 Task: Search one way flight ticket for 1 adult, 5 children, 2 infants in seat and 1 infant on lap in first from Hagerstown: Hagerstown Regional Airport (richard A. Henson Field) to Rock Springs: Southwest Wyoming Regional Airport (rock Springs Sweetwater County Airport) on 8-5-2023. Number of bags: 2 carry on bags and 6 checked bags. Price is upto 106000. Outbound departure time preference is 7:30.
Action: Mouse moved to (321, 298)
Screenshot: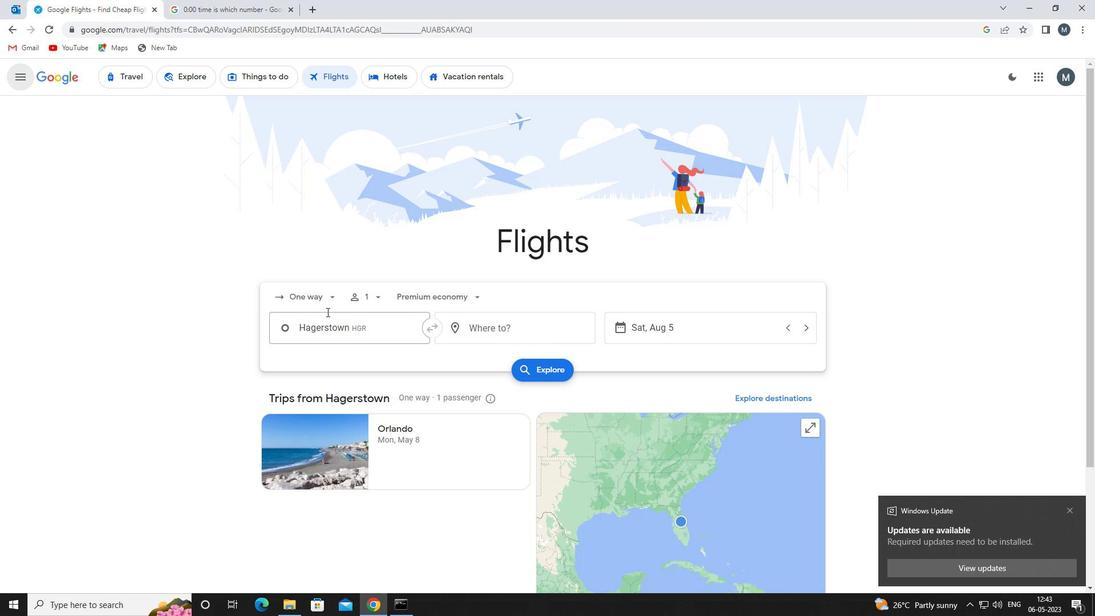 
Action: Mouse pressed left at (321, 298)
Screenshot: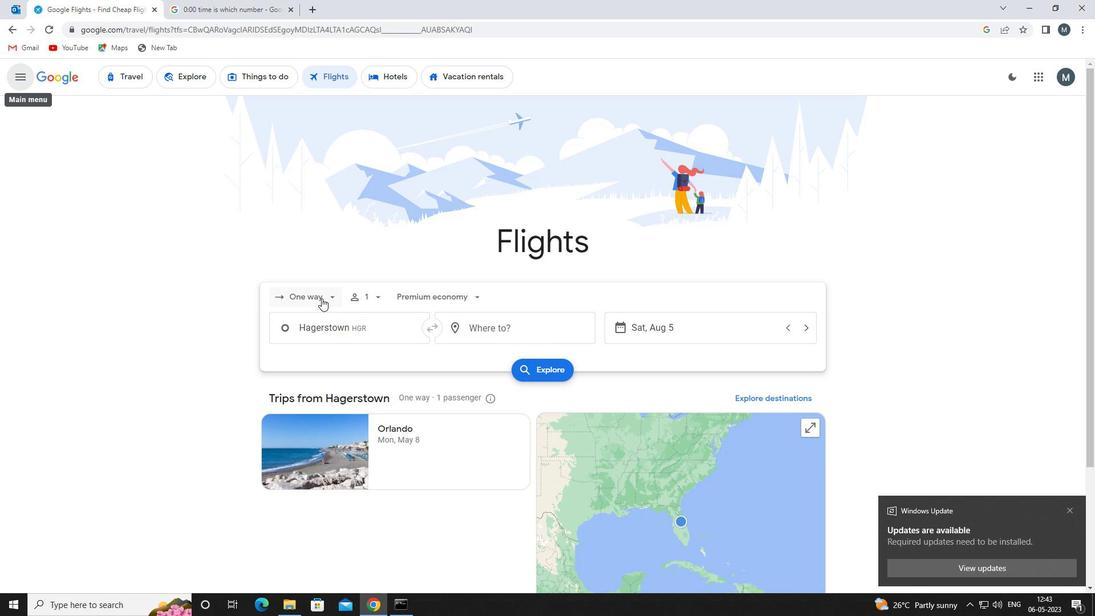 
Action: Mouse moved to (325, 348)
Screenshot: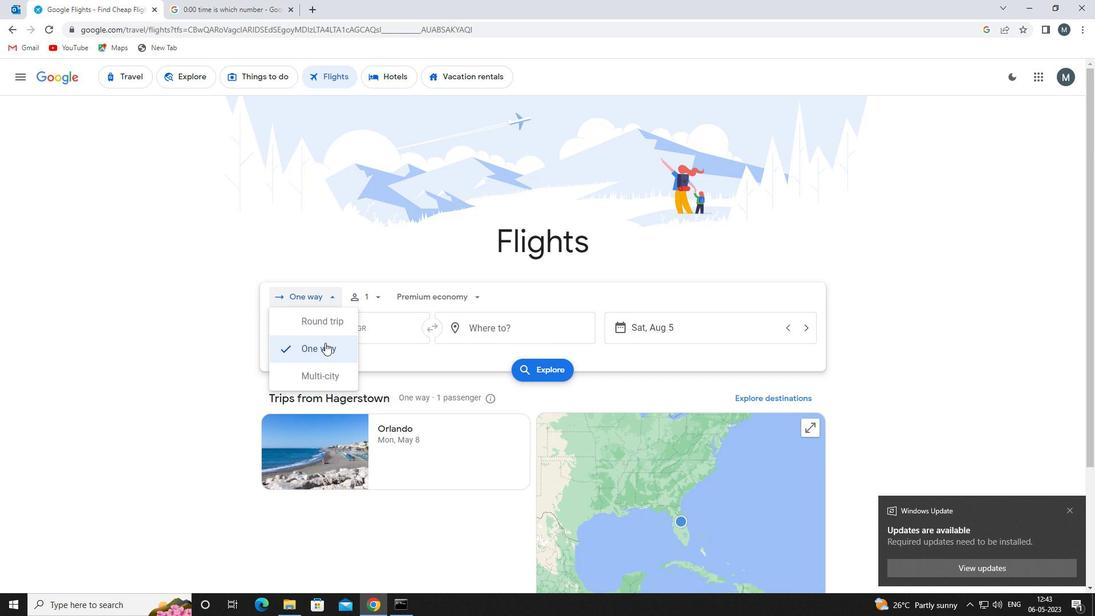 
Action: Mouse pressed left at (325, 348)
Screenshot: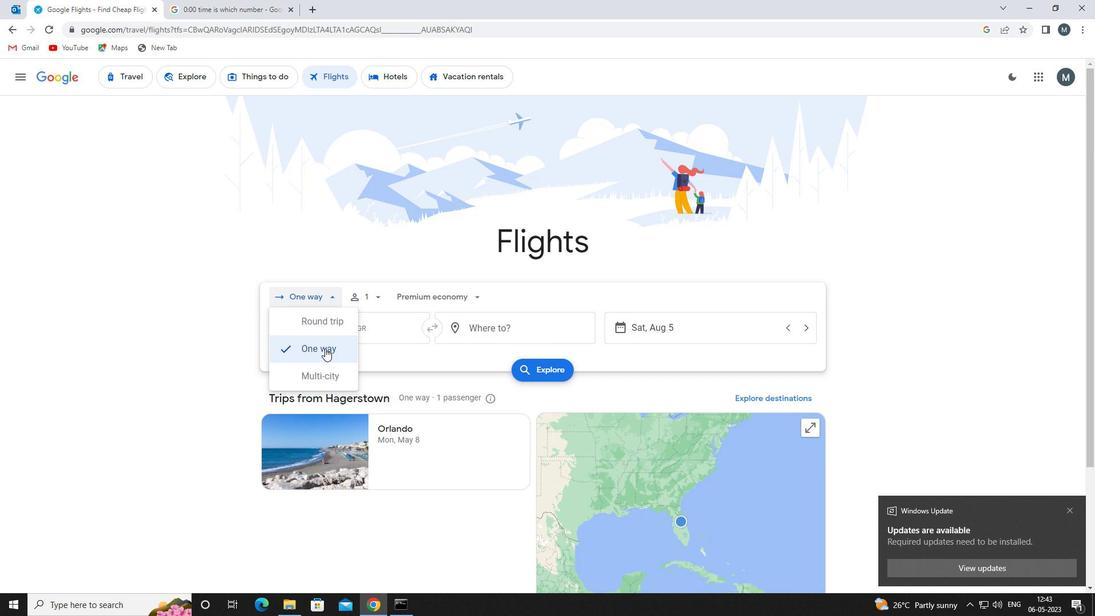 
Action: Mouse moved to (376, 294)
Screenshot: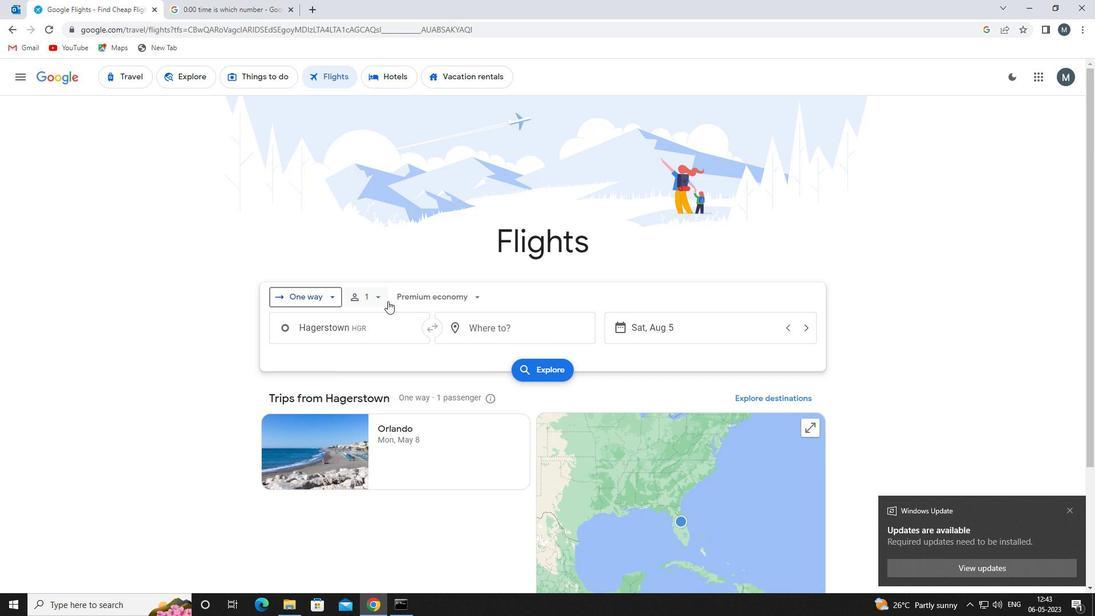 
Action: Mouse pressed left at (376, 294)
Screenshot: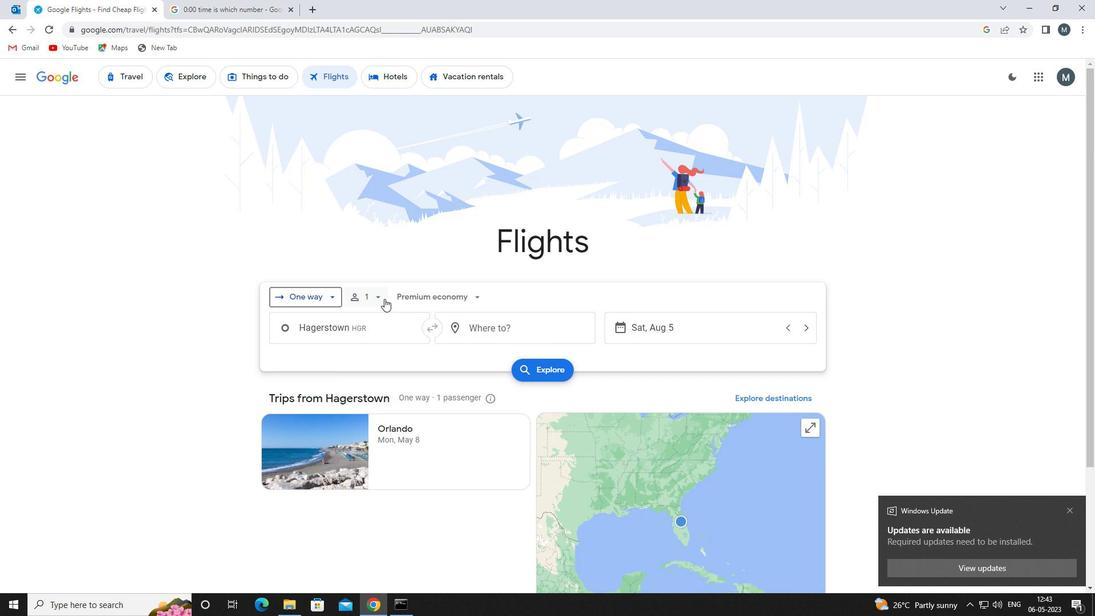 
Action: Mouse moved to (466, 355)
Screenshot: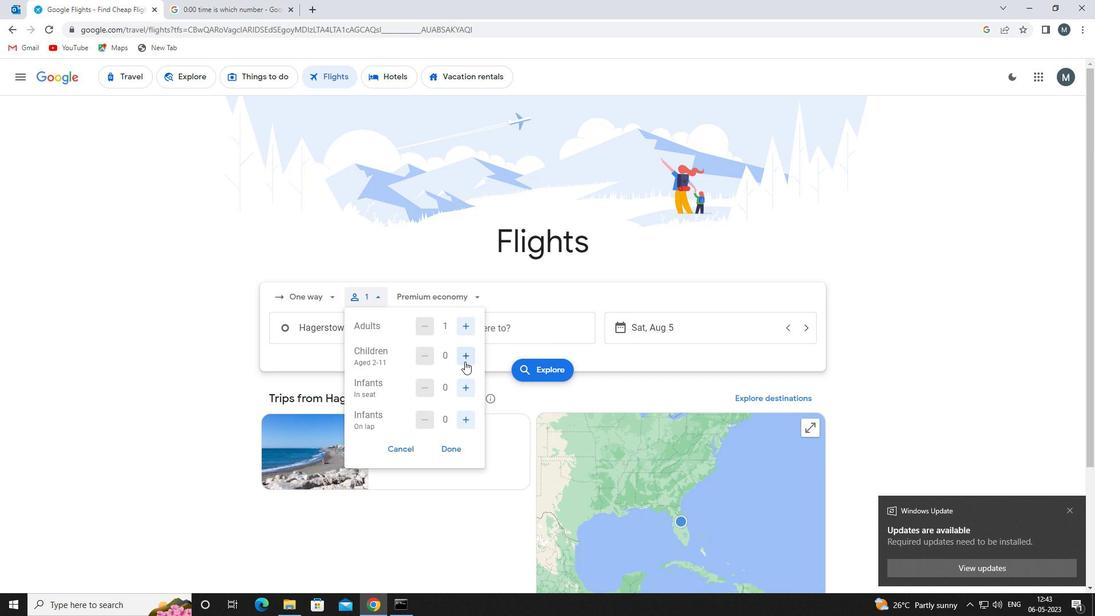 
Action: Mouse pressed left at (466, 355)
Screenshot: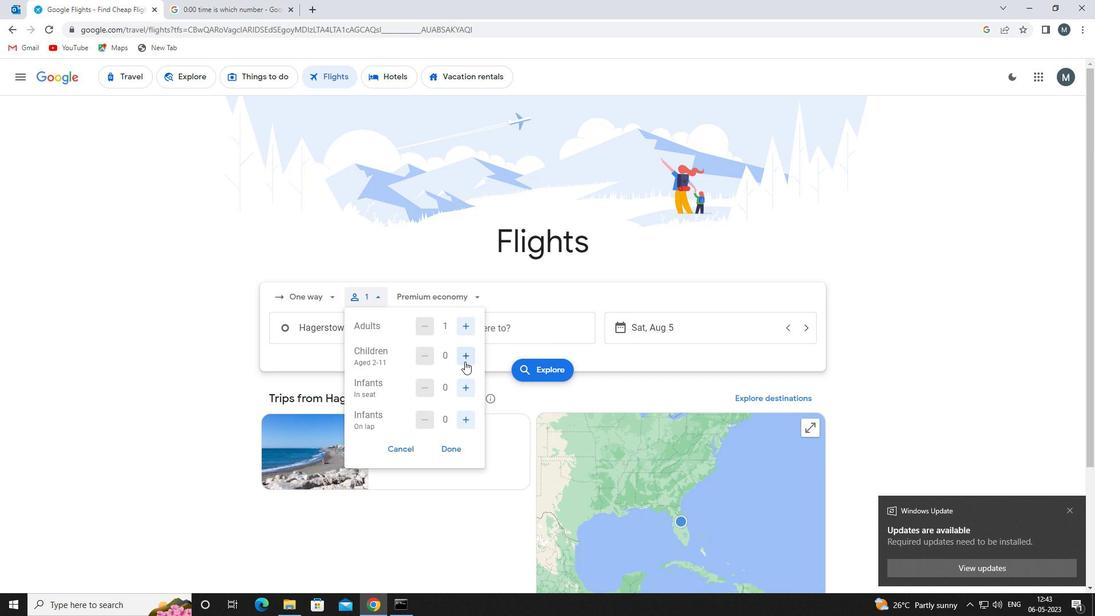 
Action: Mouse moved to (469, 355)
Screenshot: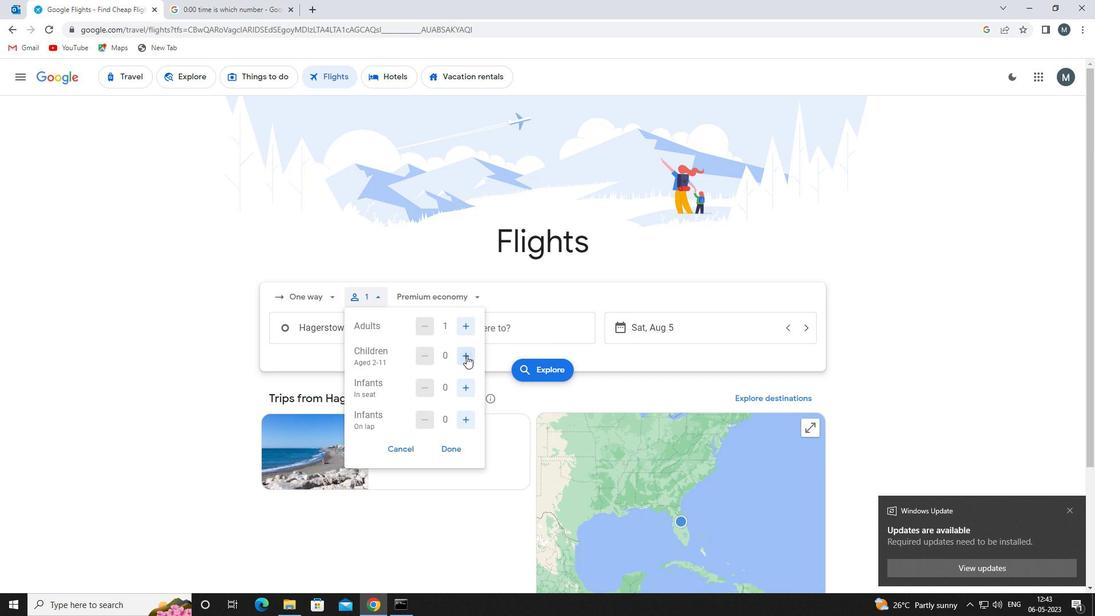 
Action: Mouse pressed left at (469, 355)
Screenshot: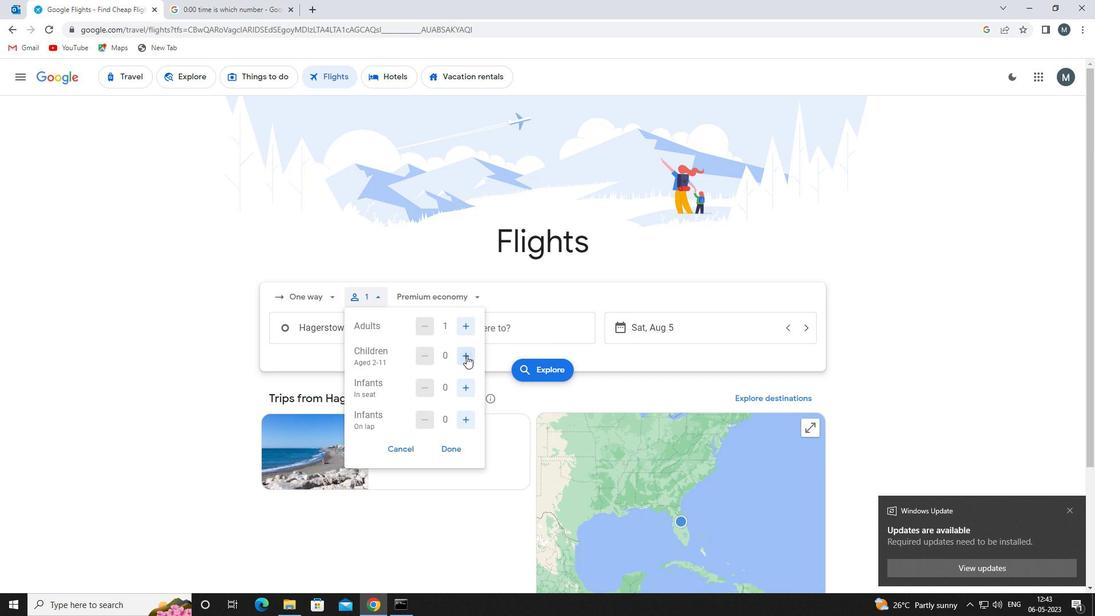
Action: Mouse pressed left at (469, 355)
Screenshot: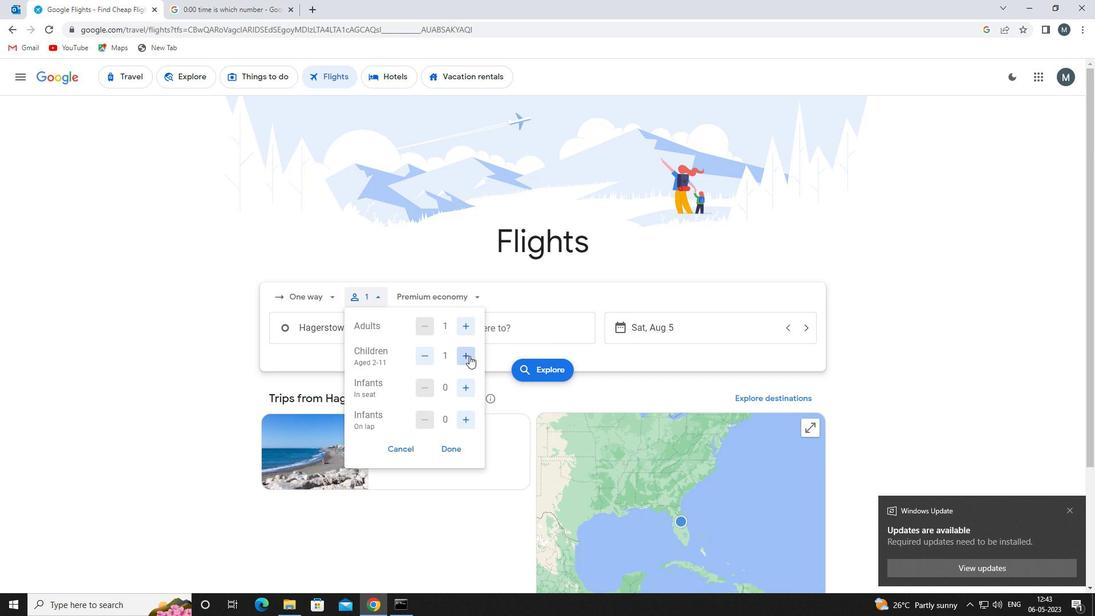 
Action: Mouse pressed left at (469, 355)
Screenshot: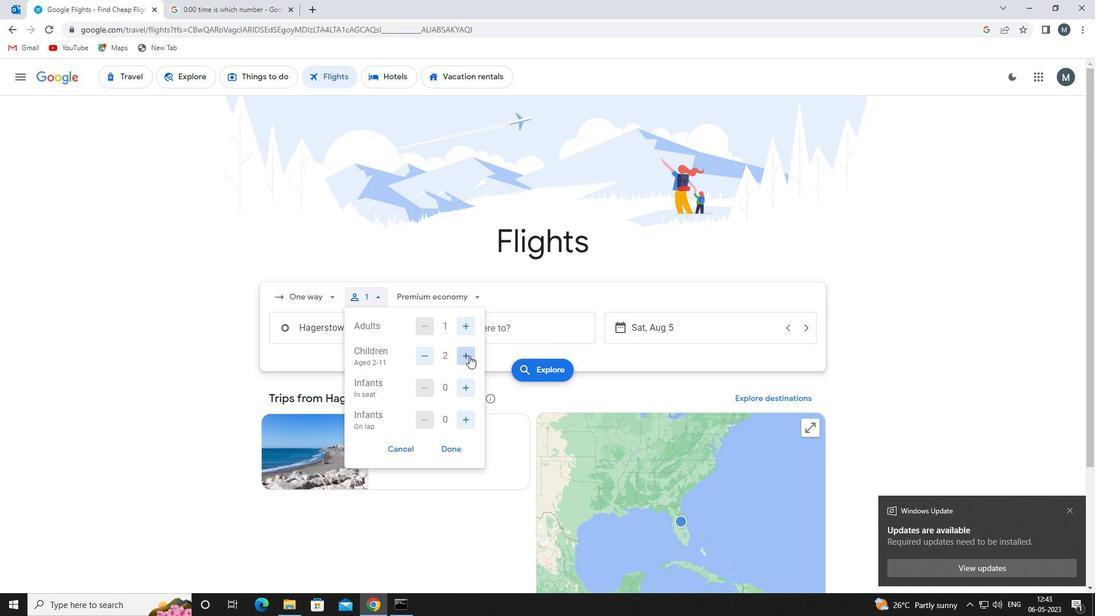 
Action: Mouse pressed left at (469, 355)
Screenshot: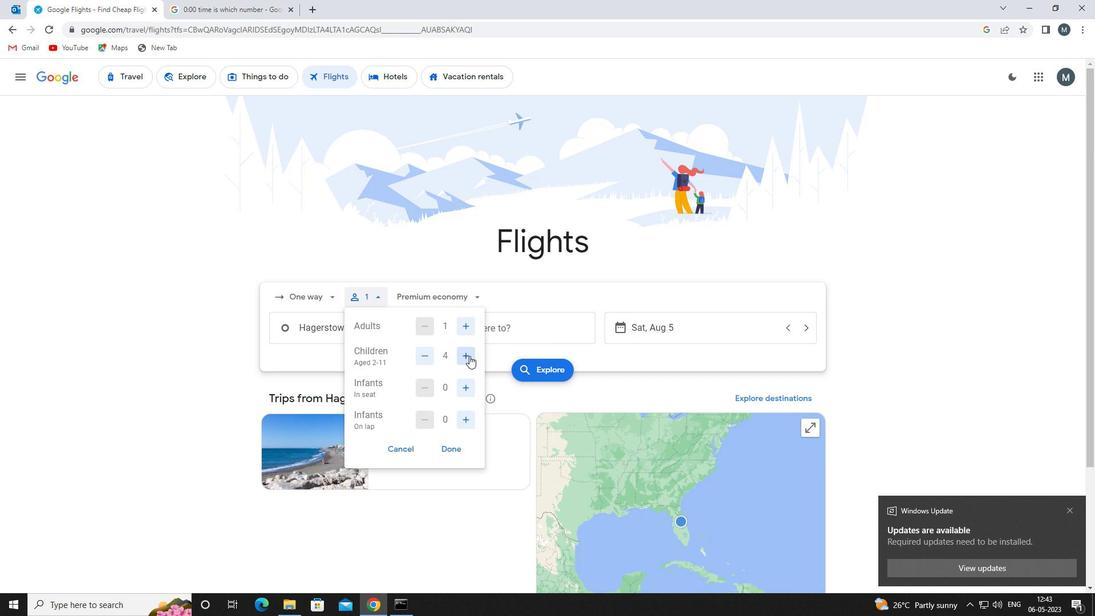 
Action: Mouse moved to (464, 386)
Screenshot: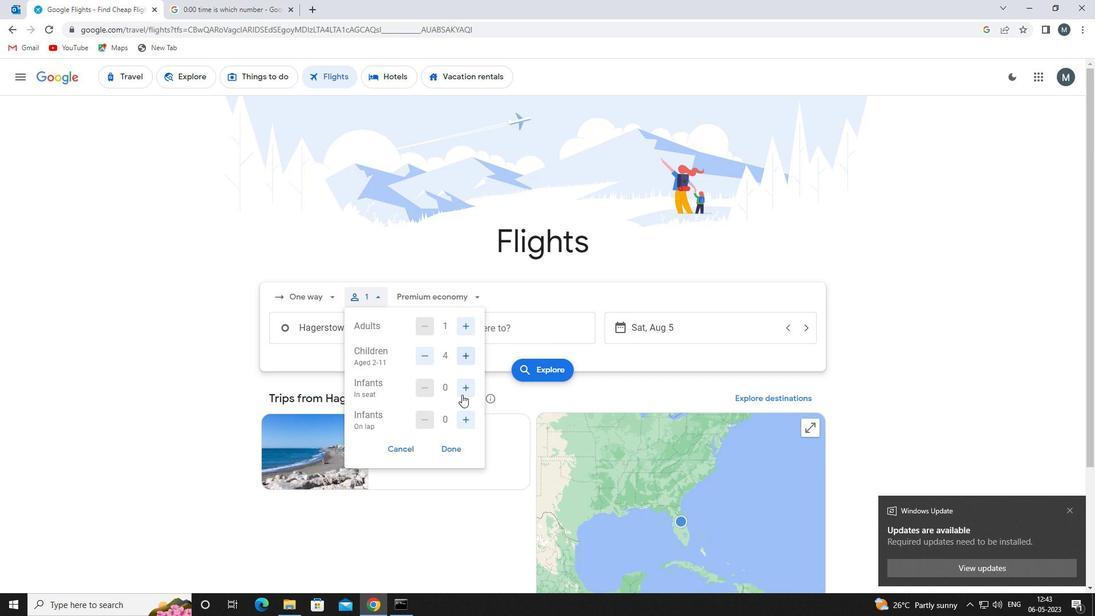 
Action: Mouse pressed left at (464, 386)
Screenshot: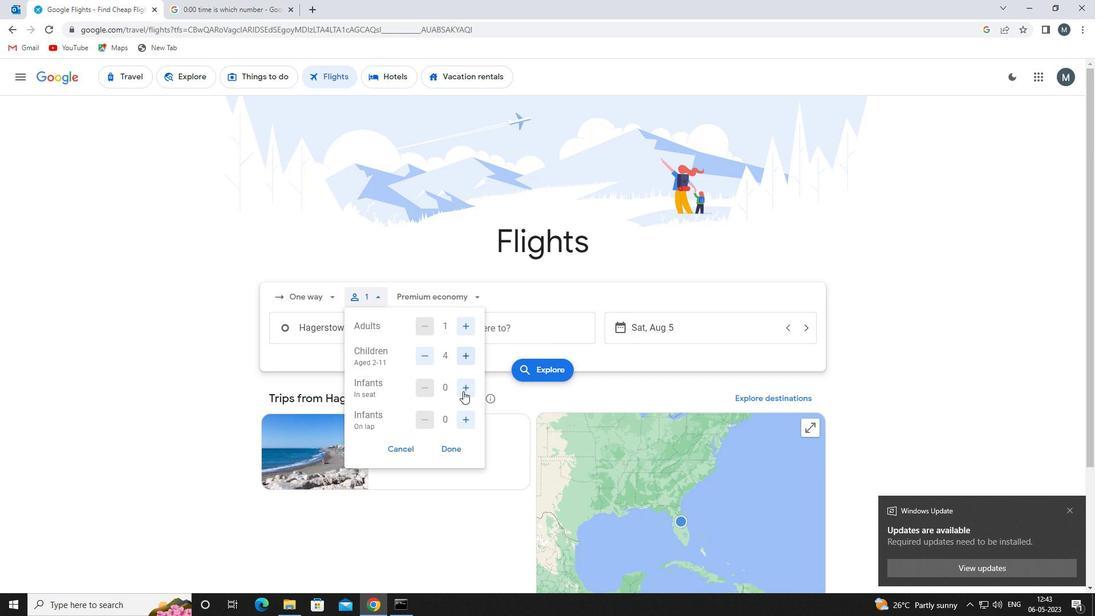 
Action: Mouse moved to (465, 386)
Screenshot: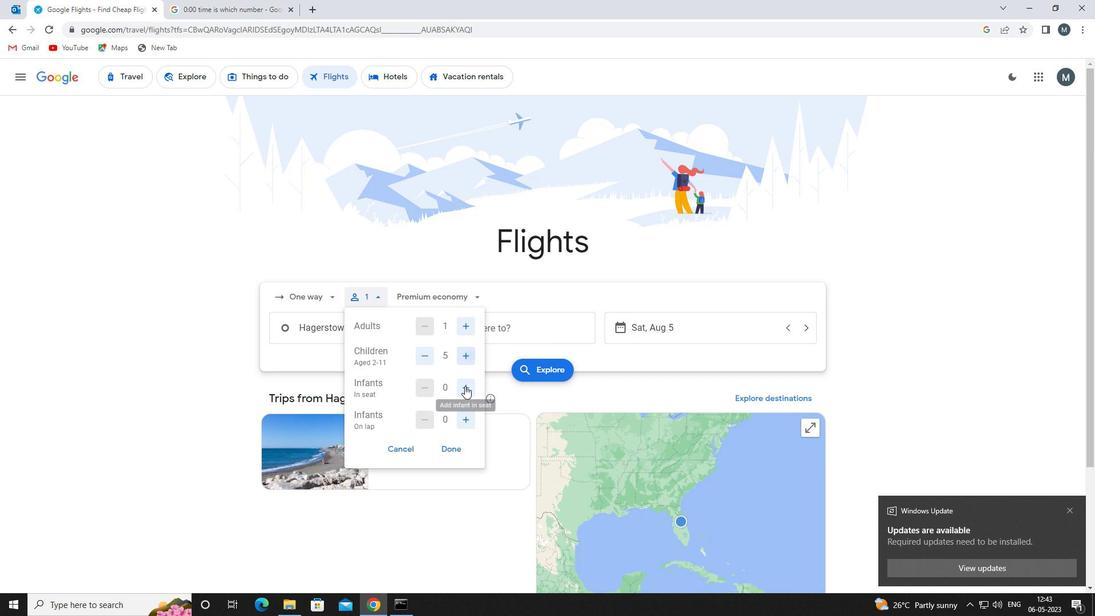 
Action: Mouse pressed left at (465, 386)
Screenshot: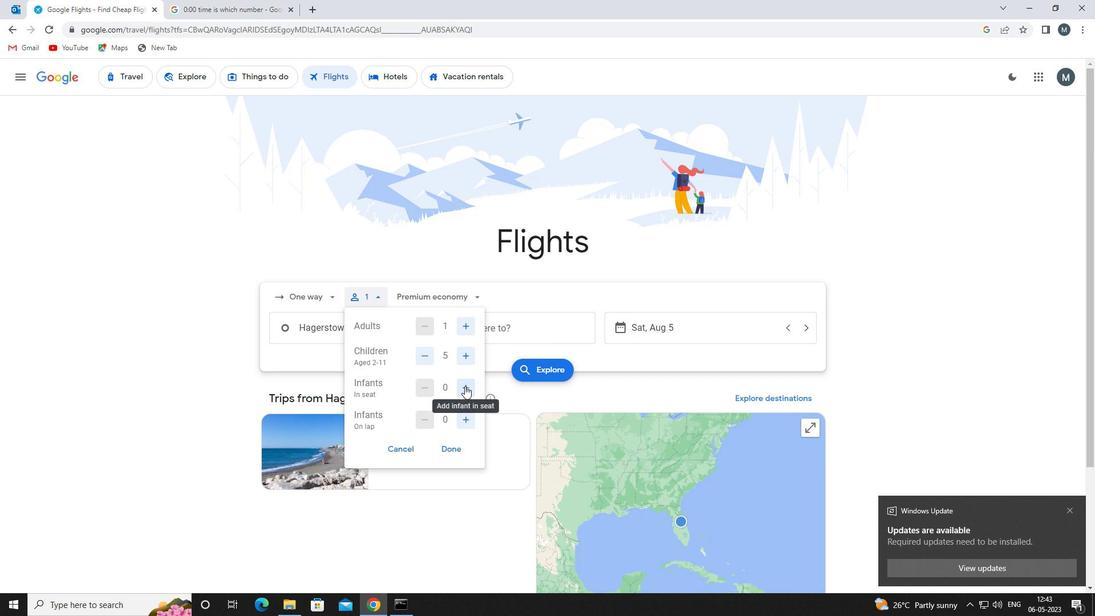 
Action: Mouse moved to (464, 416)
Screenshot: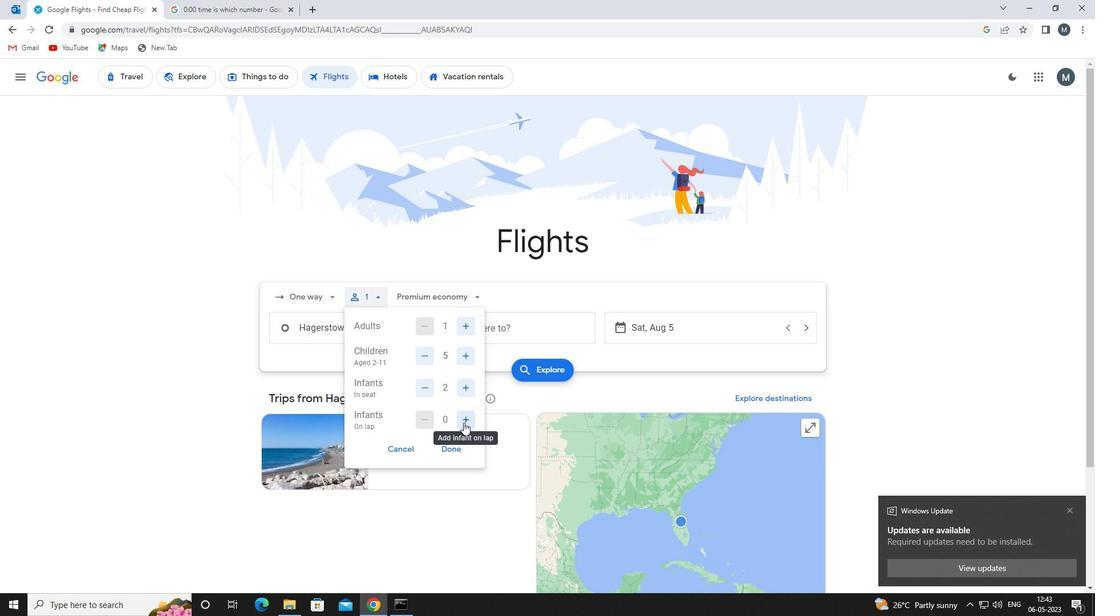
Action: Mouse pressed left at (464, 416)
Screenshot: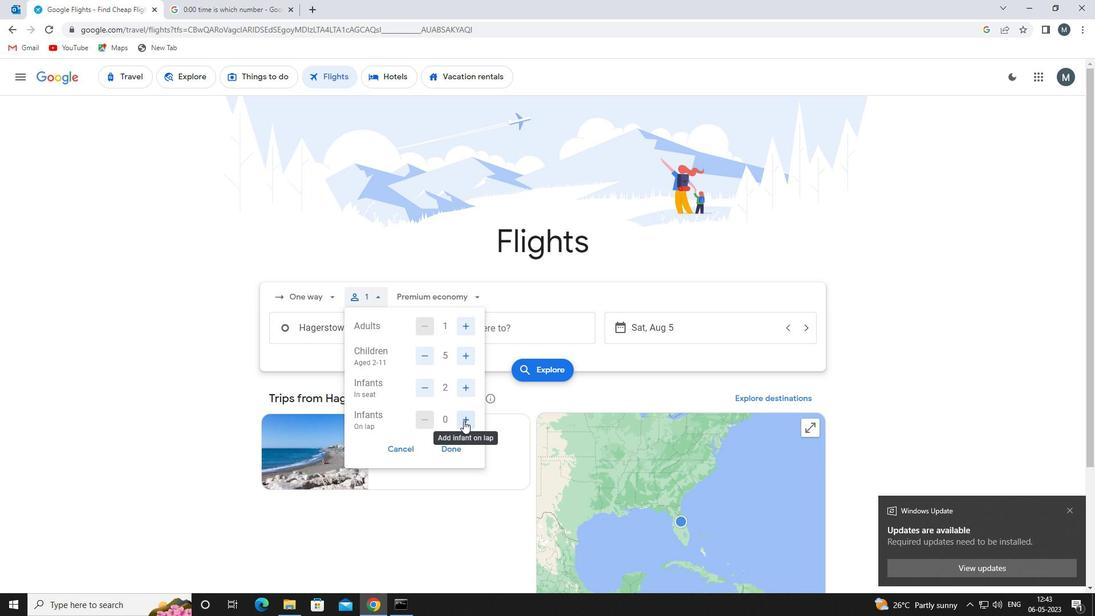 
Action: Mouse moved to (432, 386)
Screenshot: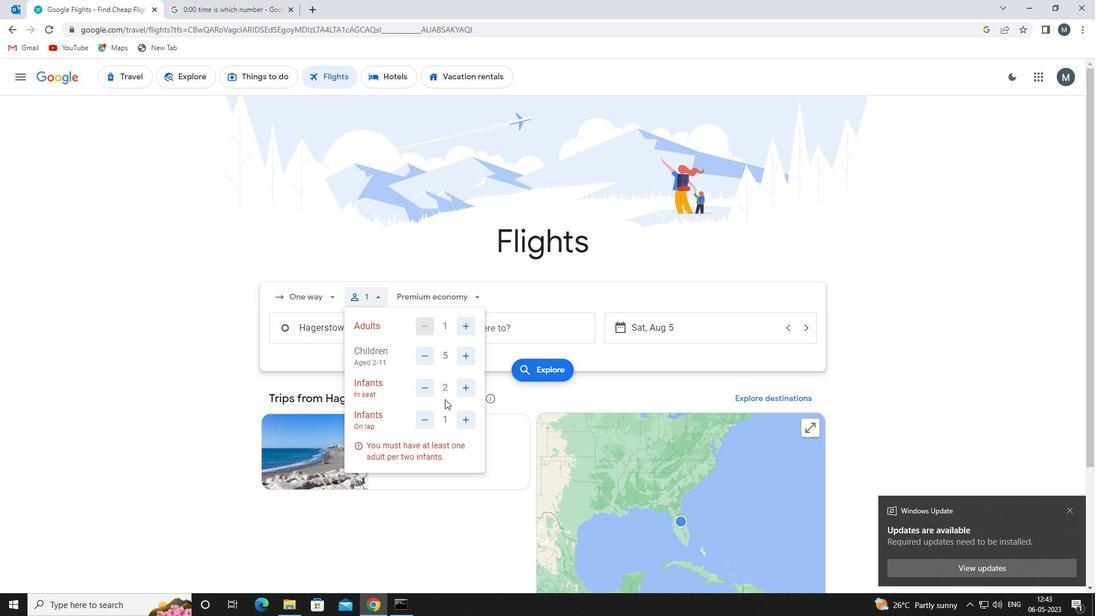 
Action: Mouse pressed left at (432, 386)
Screenshot: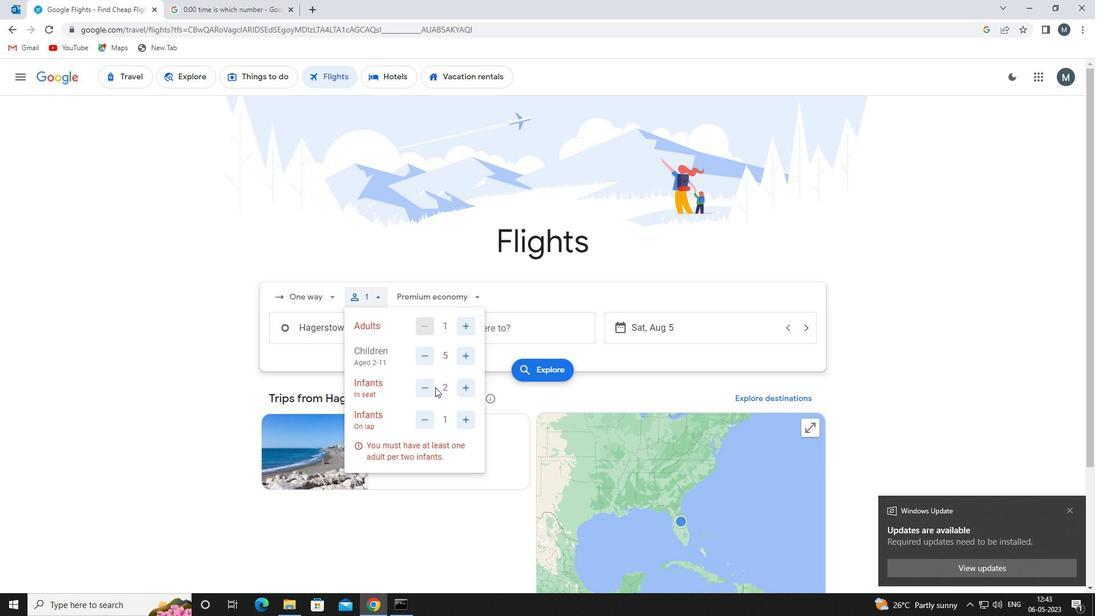 
Action: Mouse moved to (450, 447)
Screenshot: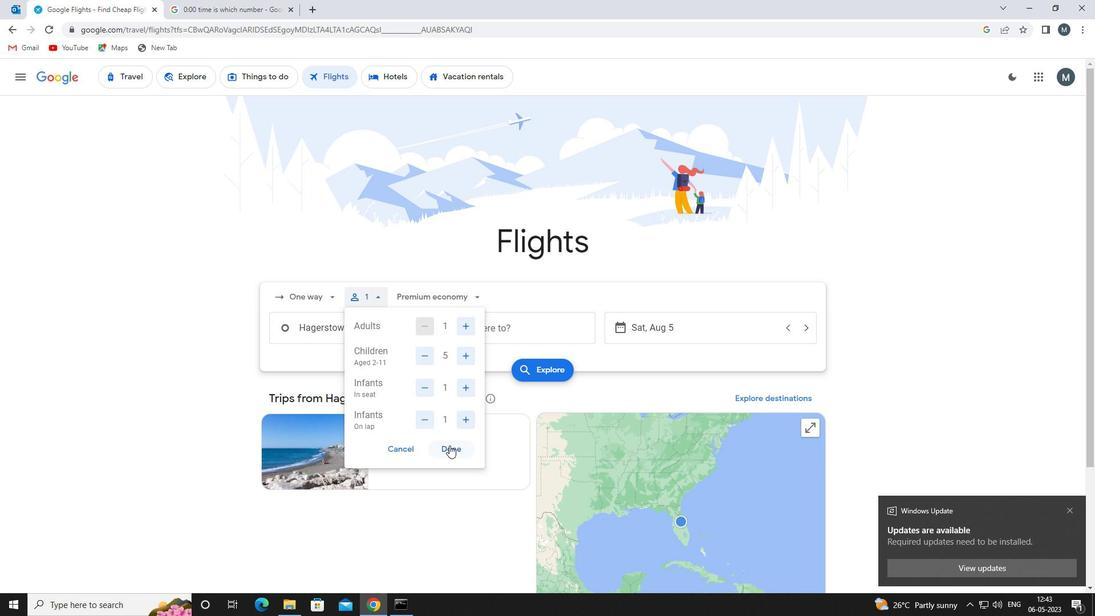 
Action: Mouse pressed left at (450, 447)
Screenshot: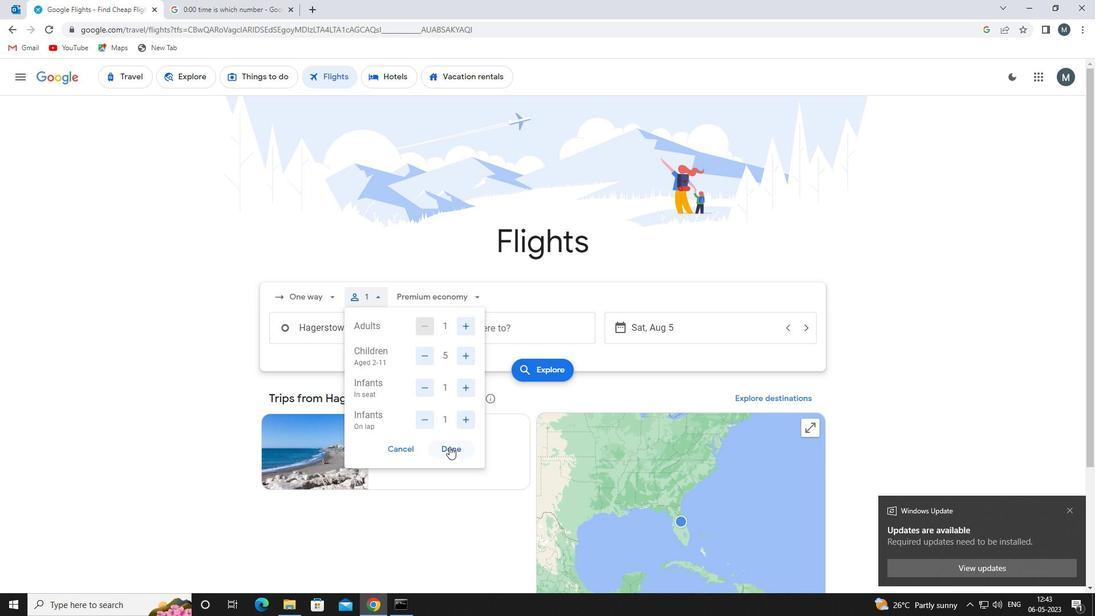 
Action: Mouse moved to (427, 295)
Screenshot: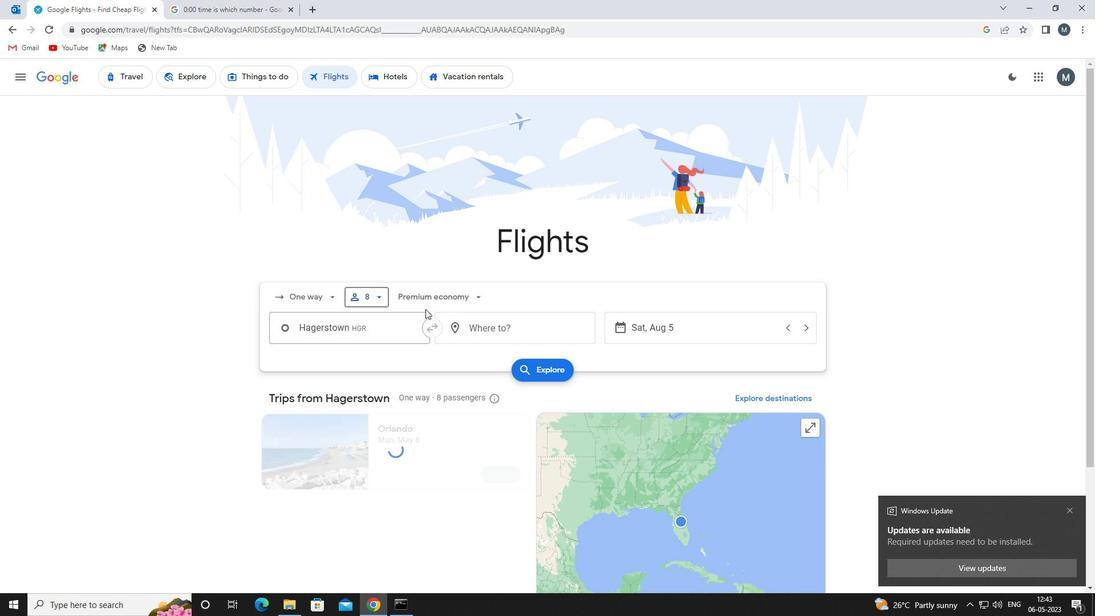 
Action: Mouse pressed left at (427, 295)
Screenshot: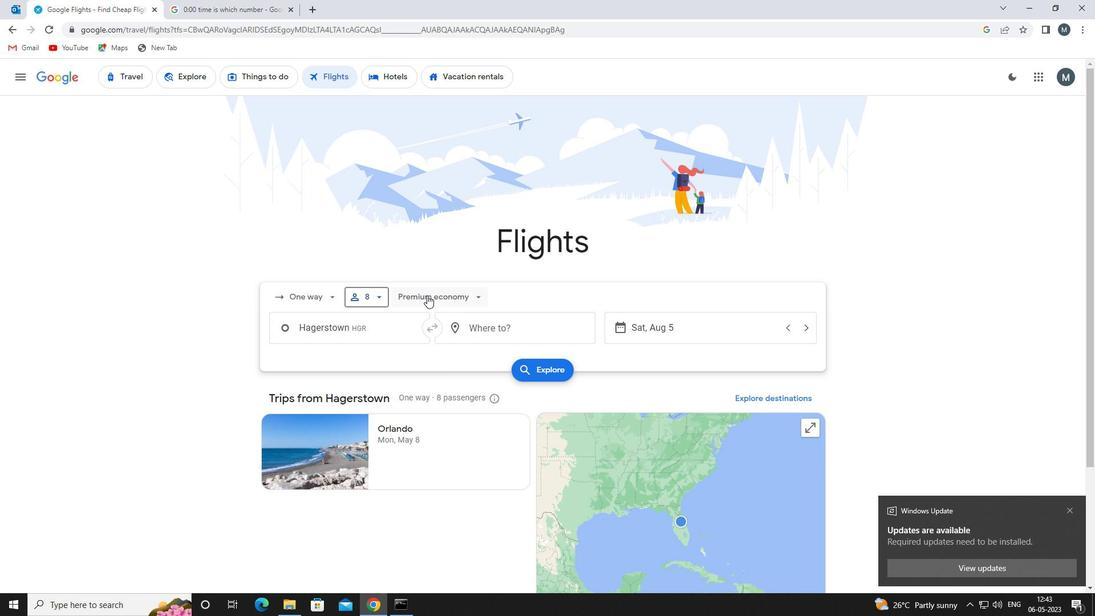 
Action: Mouse moved to (439, 398)
Screenshot: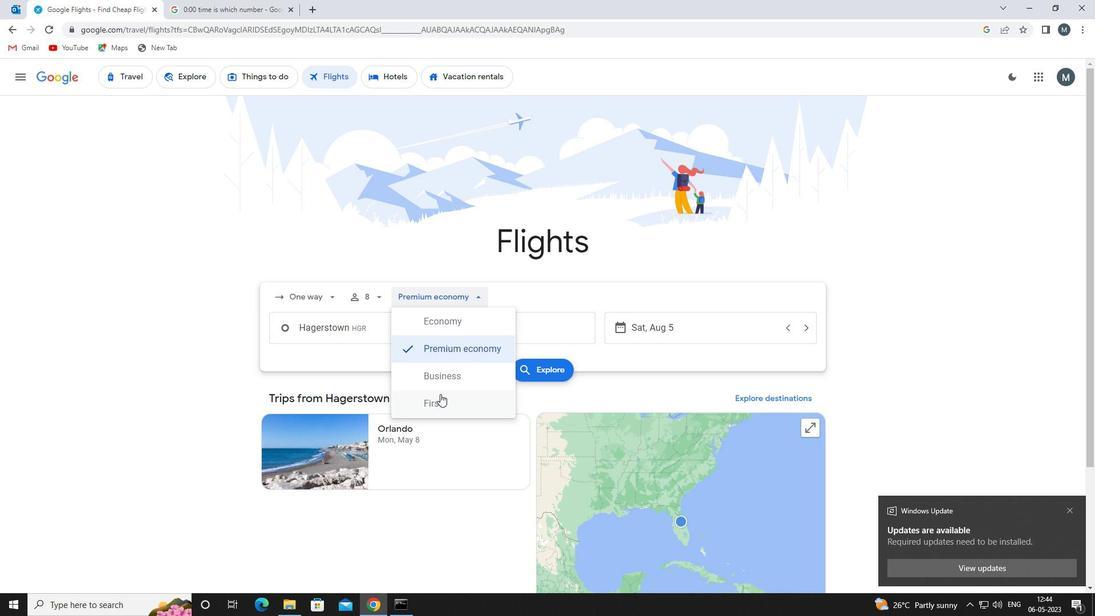 
Action: Mouse pressed left at (439, 398)
Screenshot: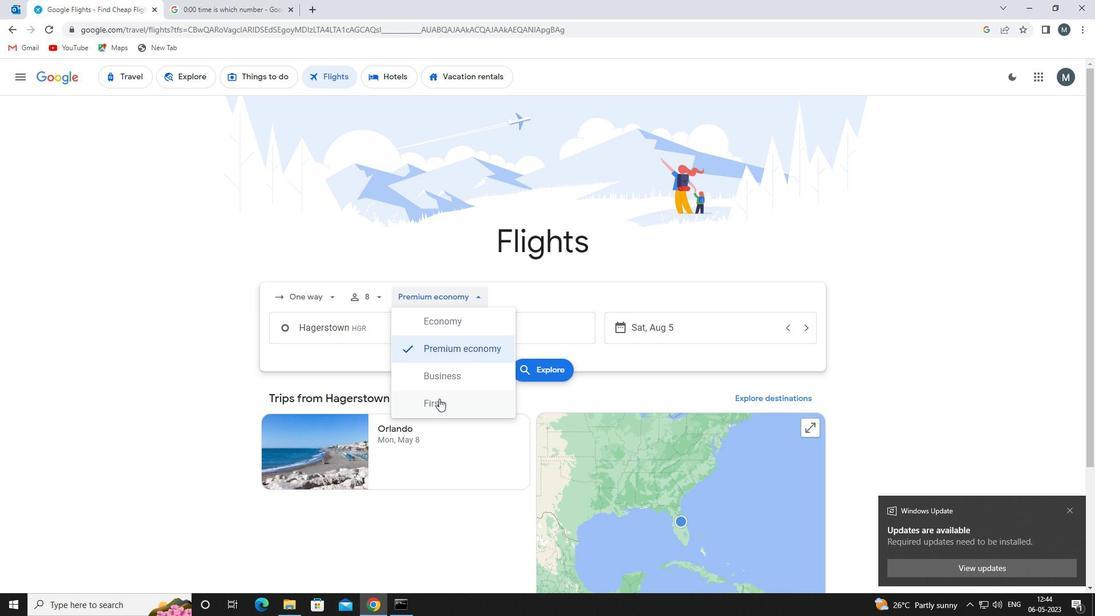 
Action: Mouse moved to (360, 331)
Screenshot: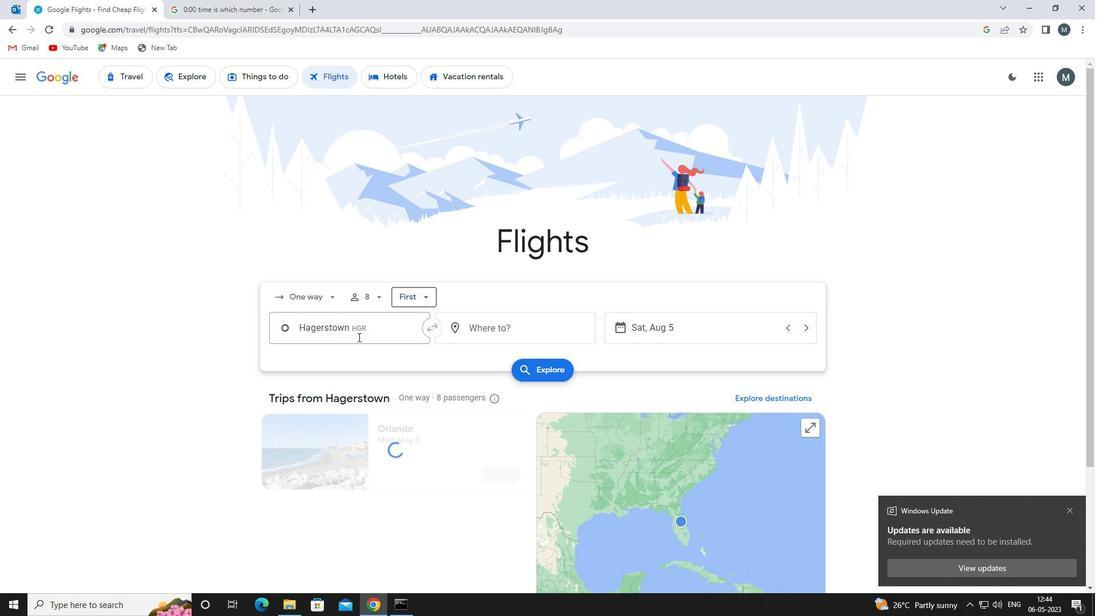 
Action: Mouse pressed left at (360, 331)
Screenshot: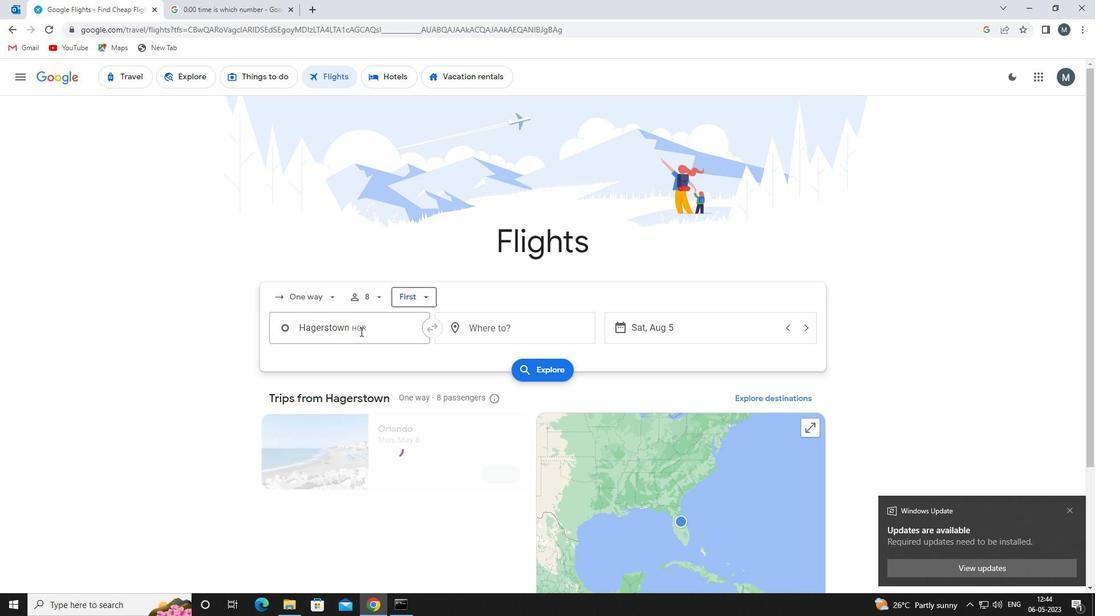 
Action: Key pressed hagerstown<Key.space>regional<Key.space>
Screenshot: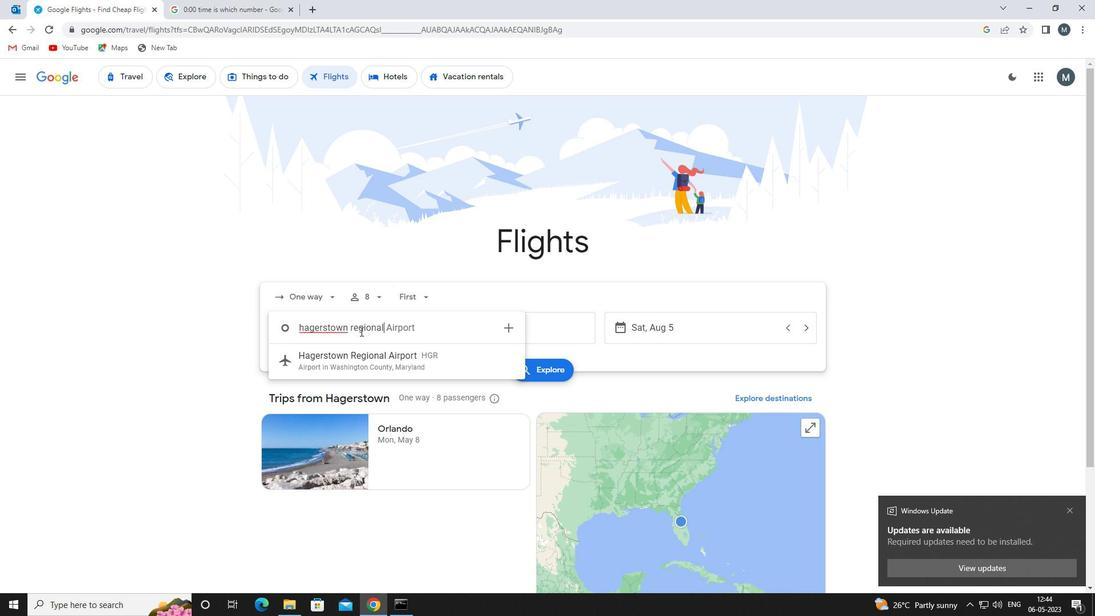 
Action: Mouse moved to (378, 368)
Screenshot: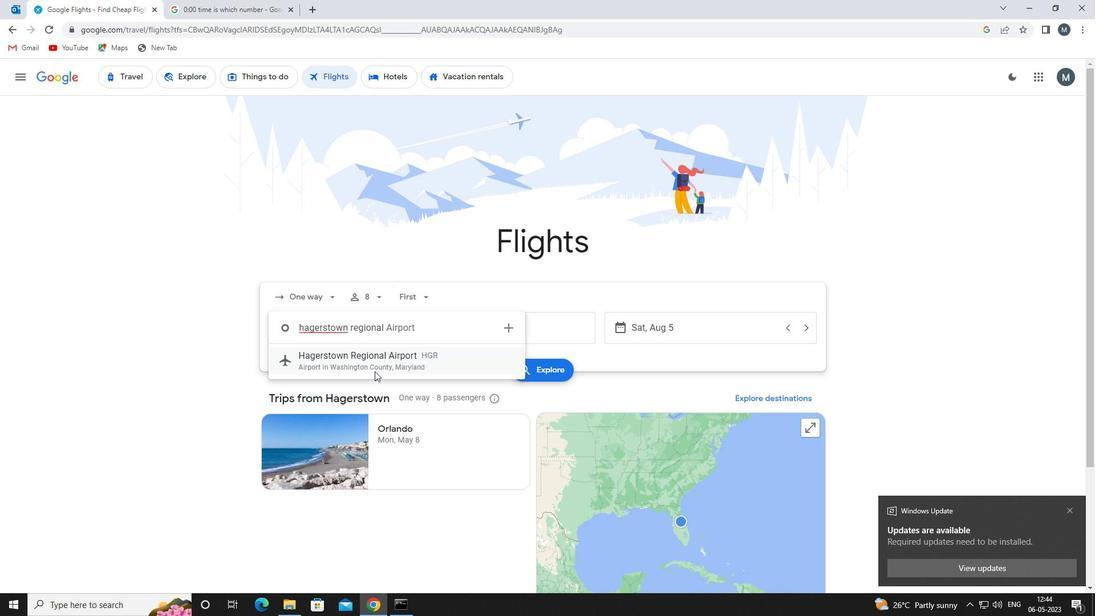 
Action: Mouse pressed left at (378, 368)
Screenshot: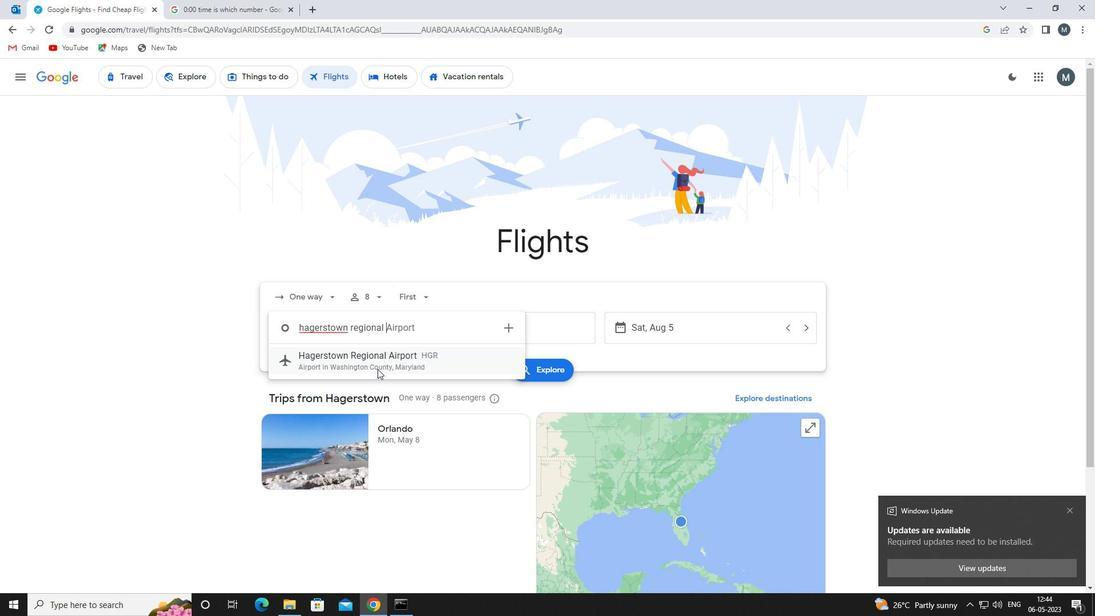 
Action: Mouse moved to (539, 324)
Screenshot: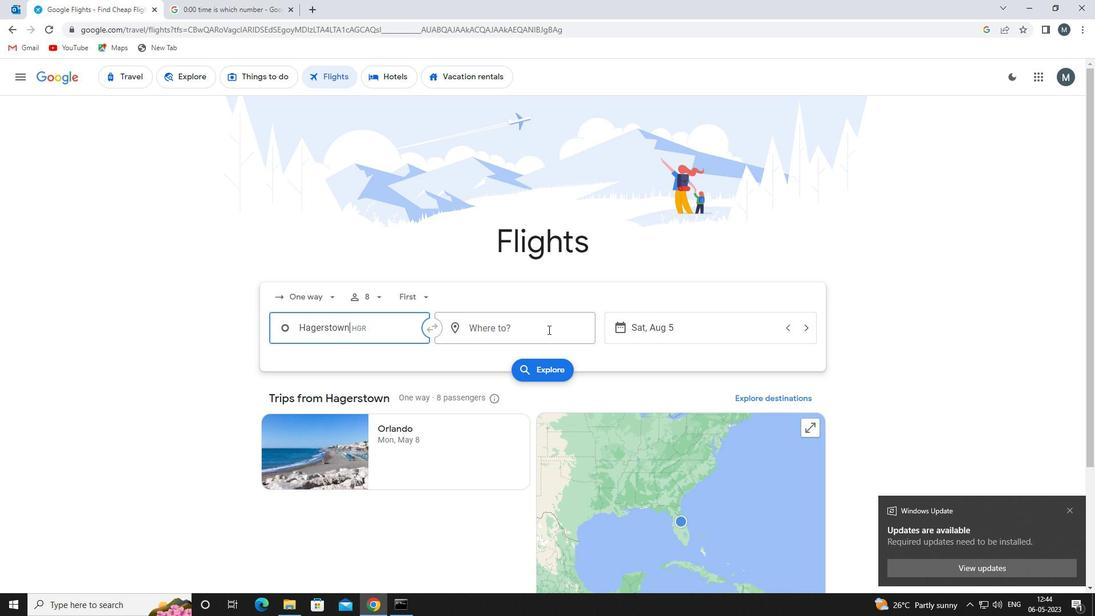 
Action: Mouse pressed left at (539, 324)
Screenshot: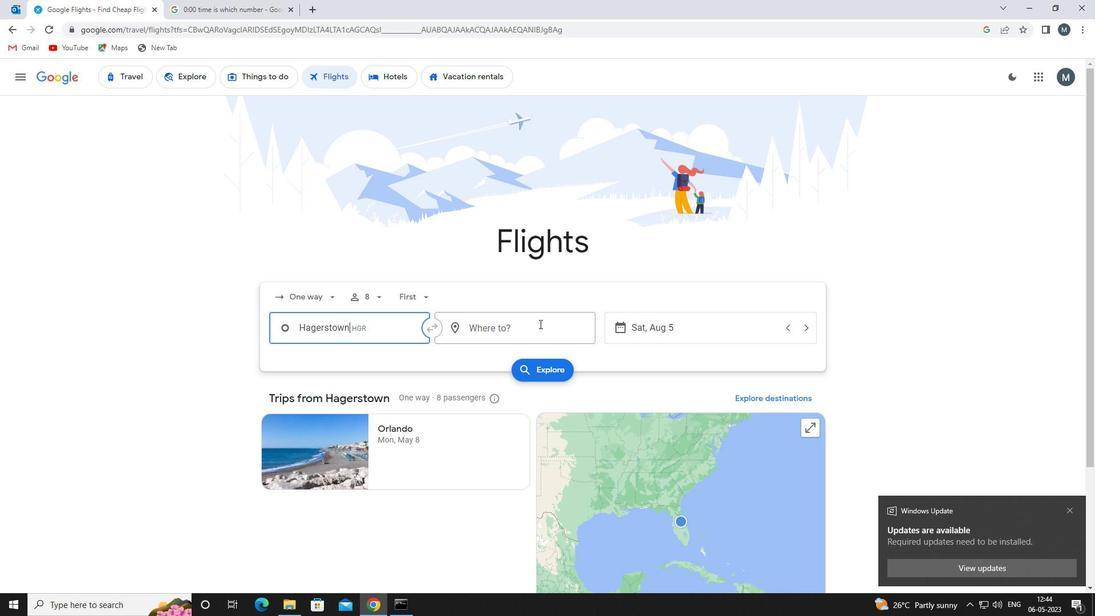 
Action: Key pressed southwest<Key.space>wyoming<Key.space>
Screenshot: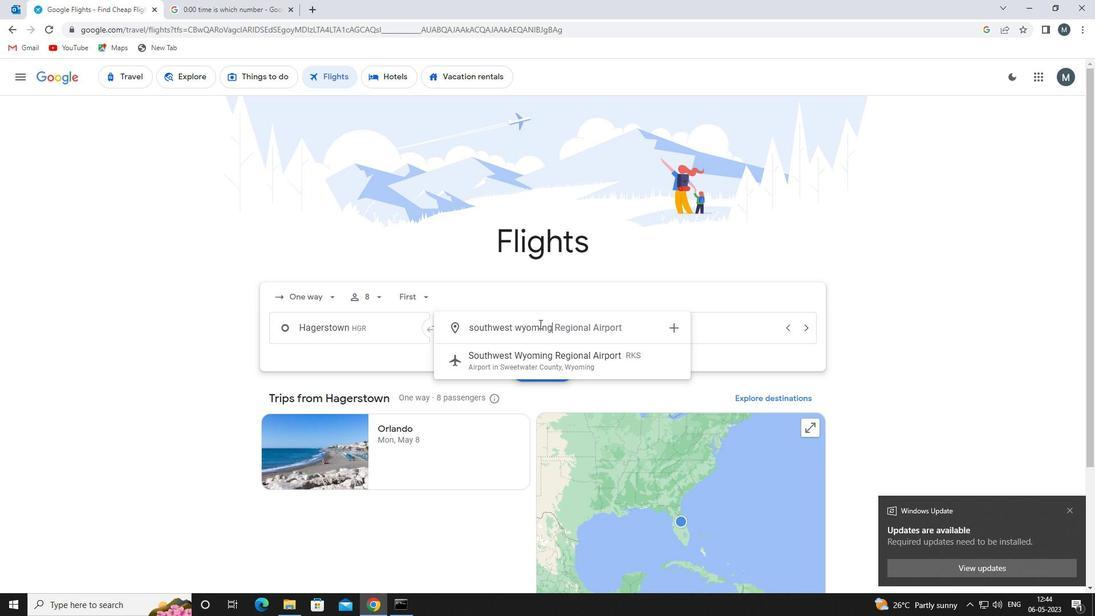 
Action: Mouse moved to (535, 361)
Screenshot: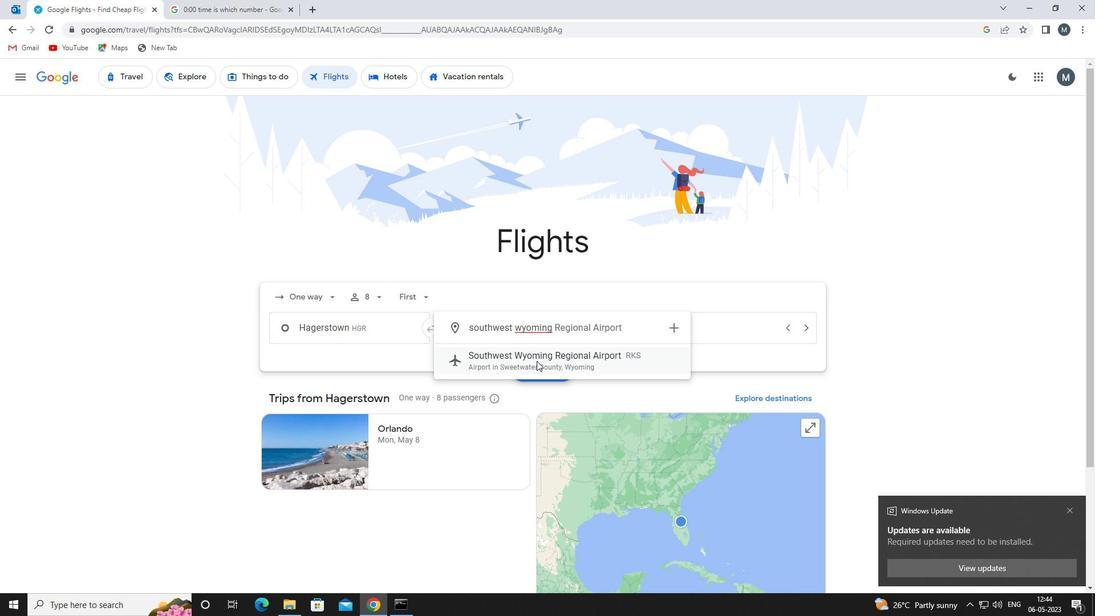 
Action: Mouse pressed left at (535, 361)
Screenshot: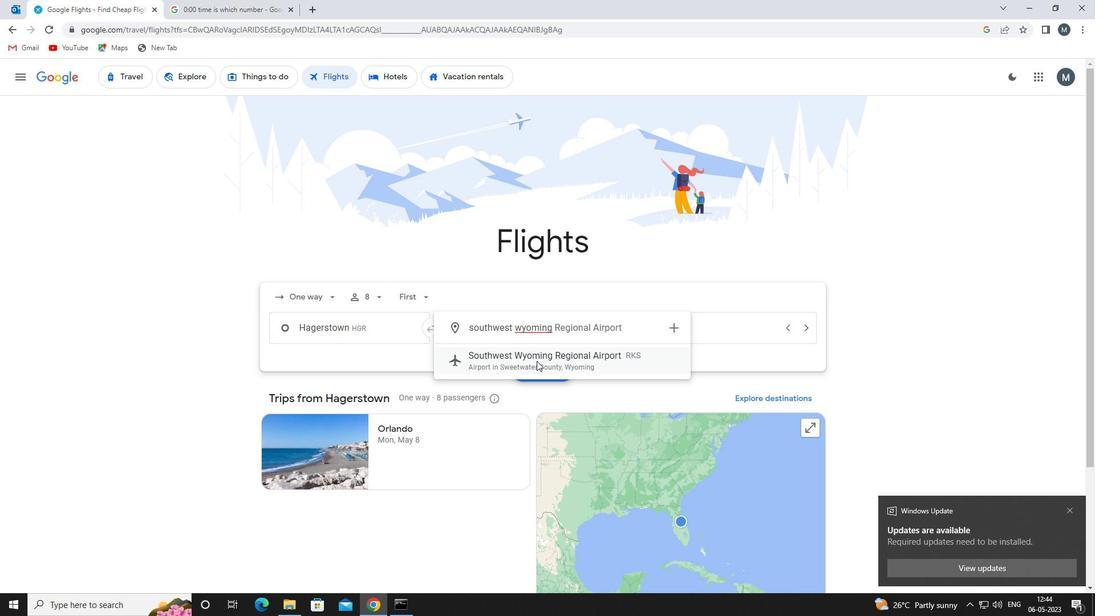 
Action: Mouse moved to (636, 328)
Screenshot: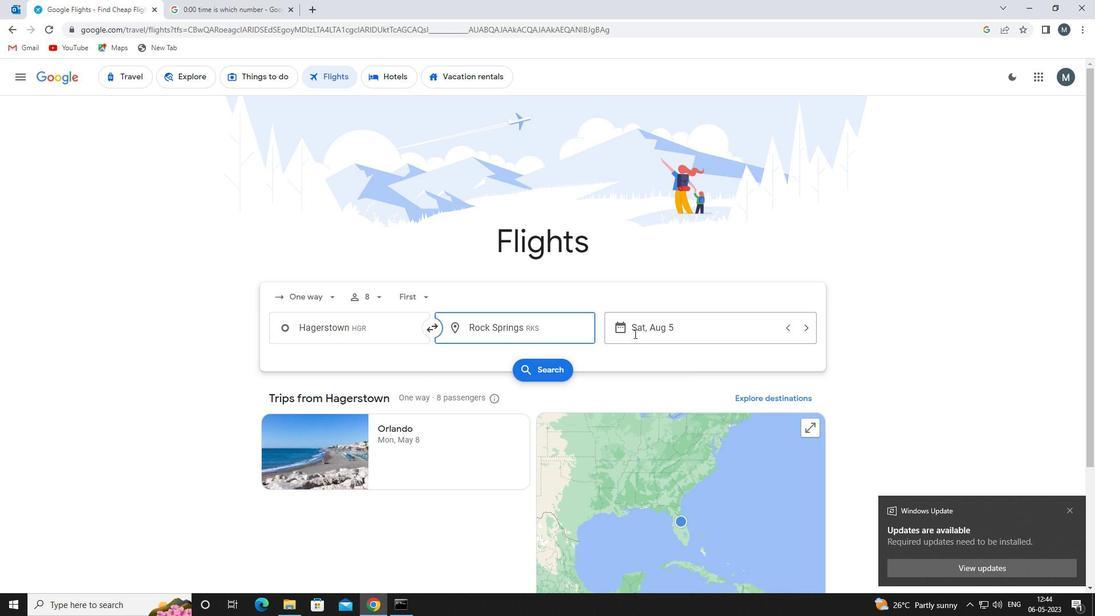 
Action: Mouse pressed left at (636, 328)
Screenshot: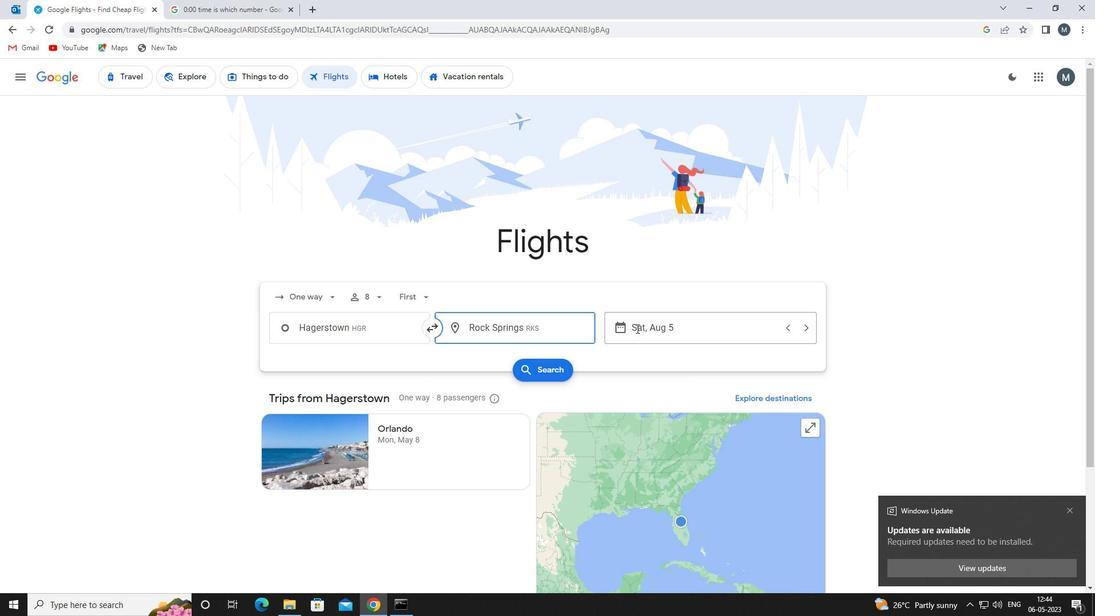 
Action: Mouse moved to (577, 386)
Screenshot: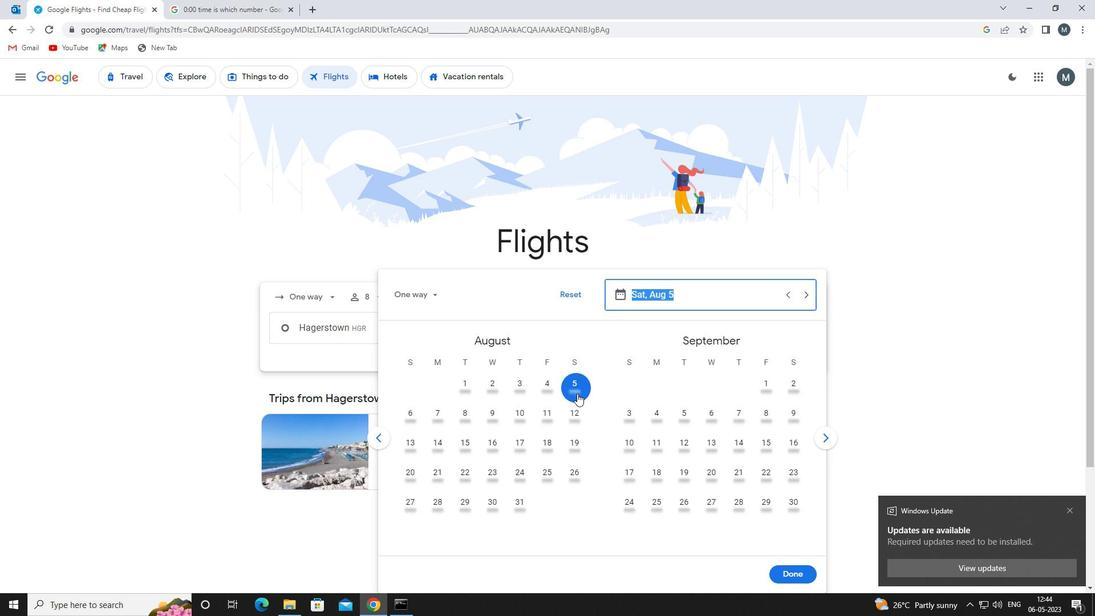 
Action: Mouse pressed left at (577, 386)
Screenshot: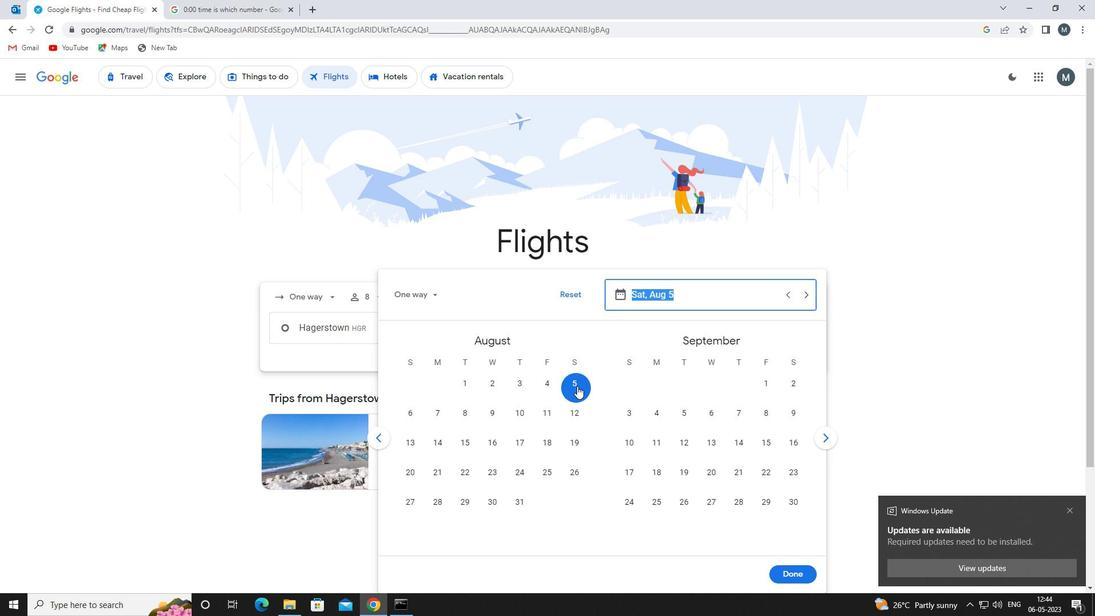 
Action: Mouse moved to (788, 569)
Screenshot: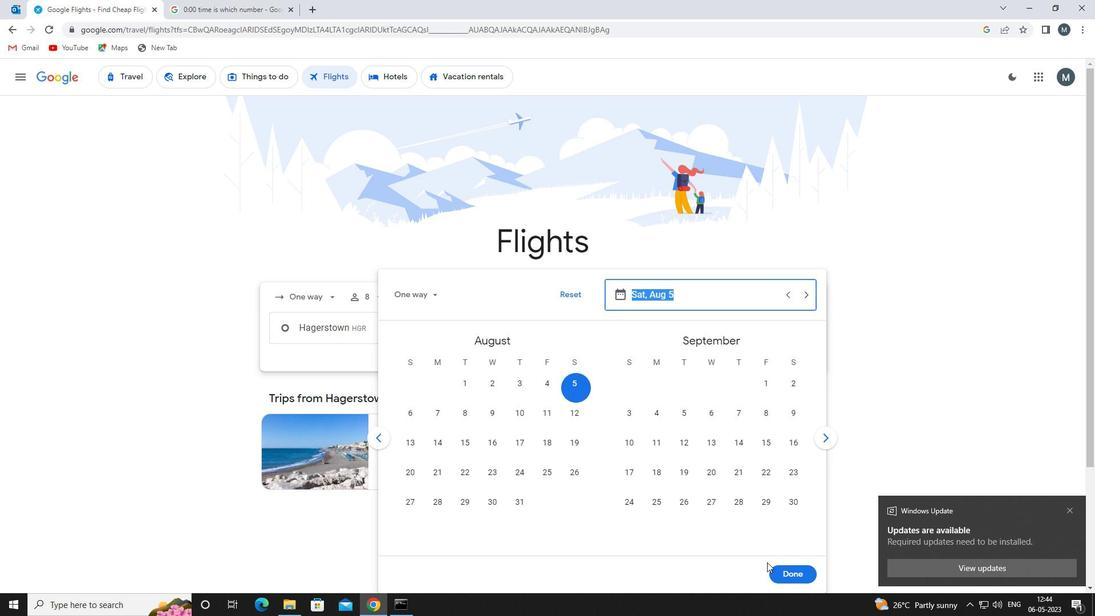
Action: Mouse pressed left at (788, 569)
Screenshot: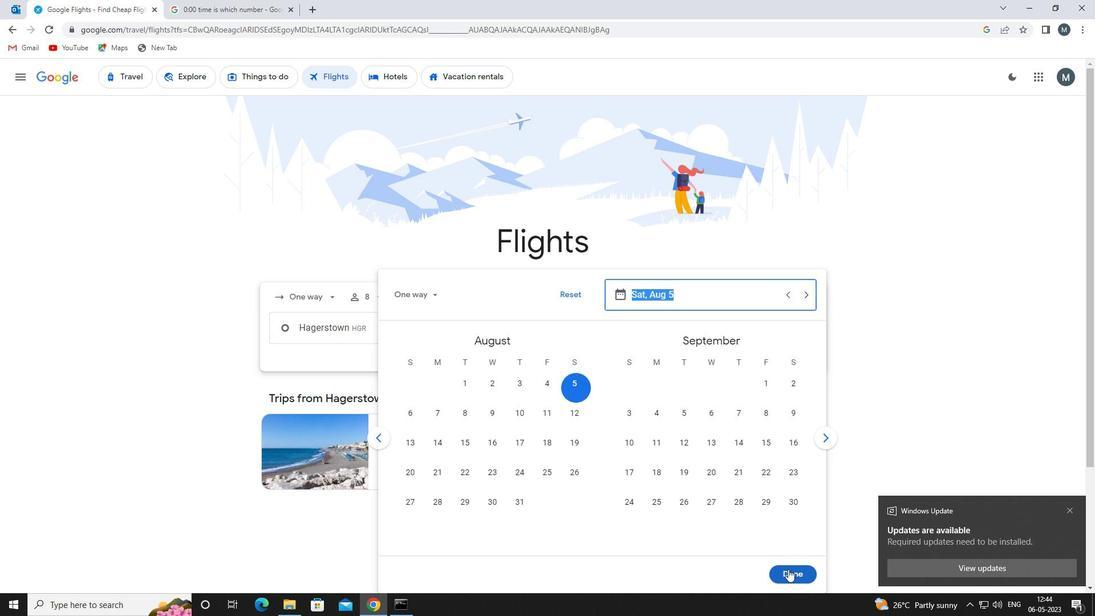 
Action: Mouse moved to (540, 363)
Screenshot: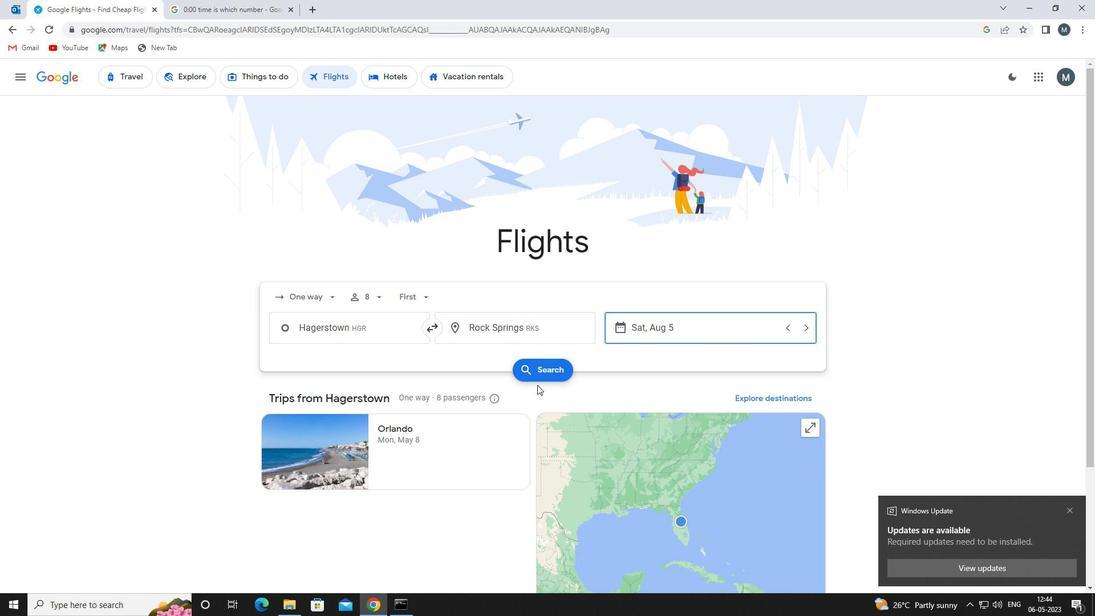 
Action: Mouse pressed left at (540, 363)
Screenshot: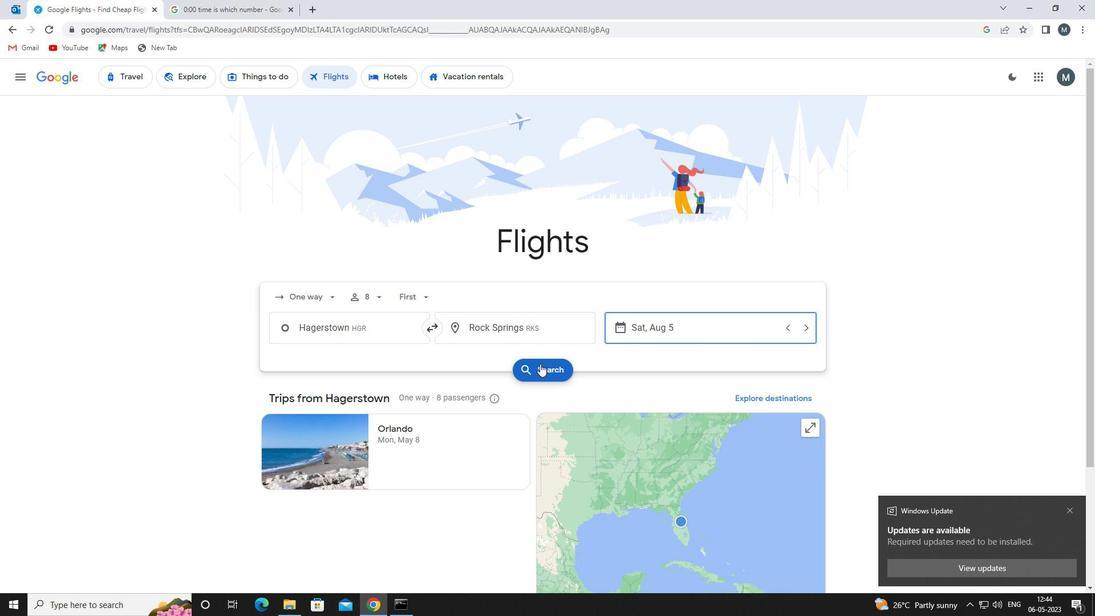 
Action: Mouse moved to (289, 178)
Screenshot: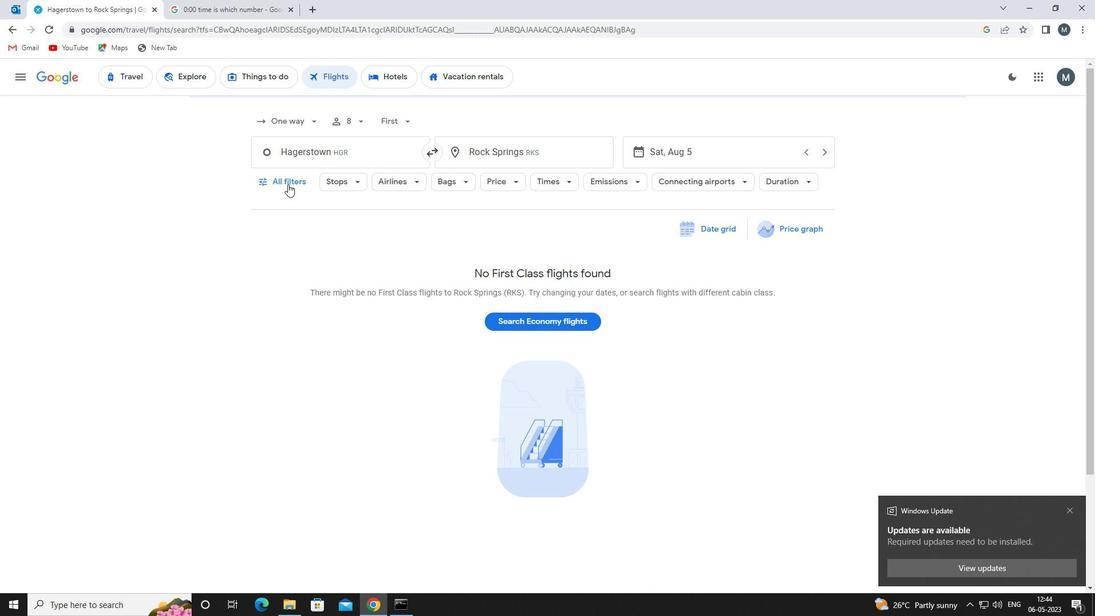 
Action: Mouse pressed left at (289, 178)
Screenshot: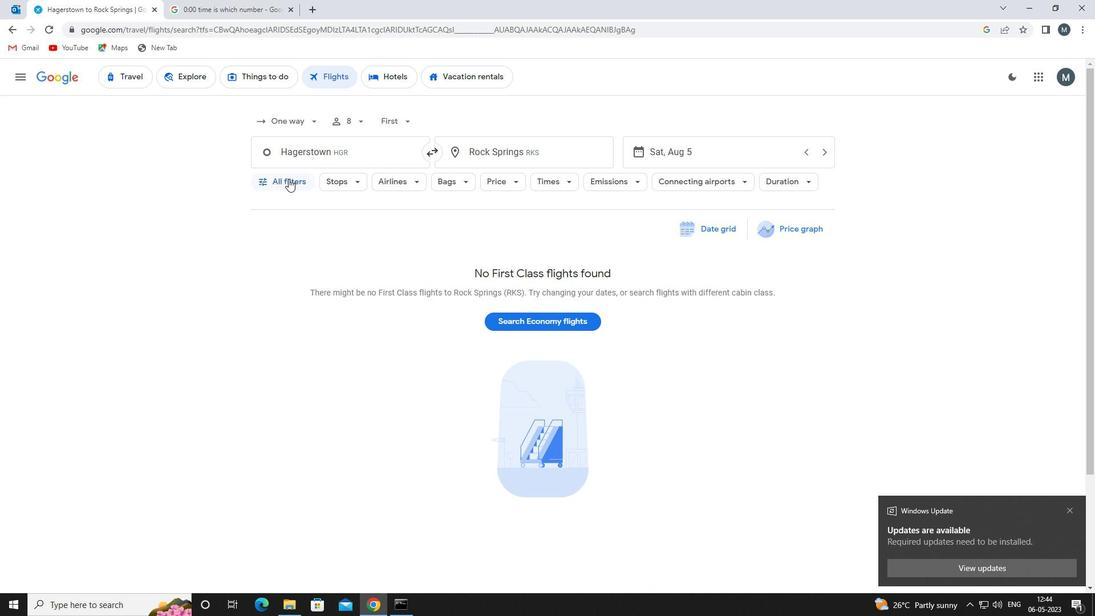 
Action: Mouse moved to (341, 328)
Screenshot: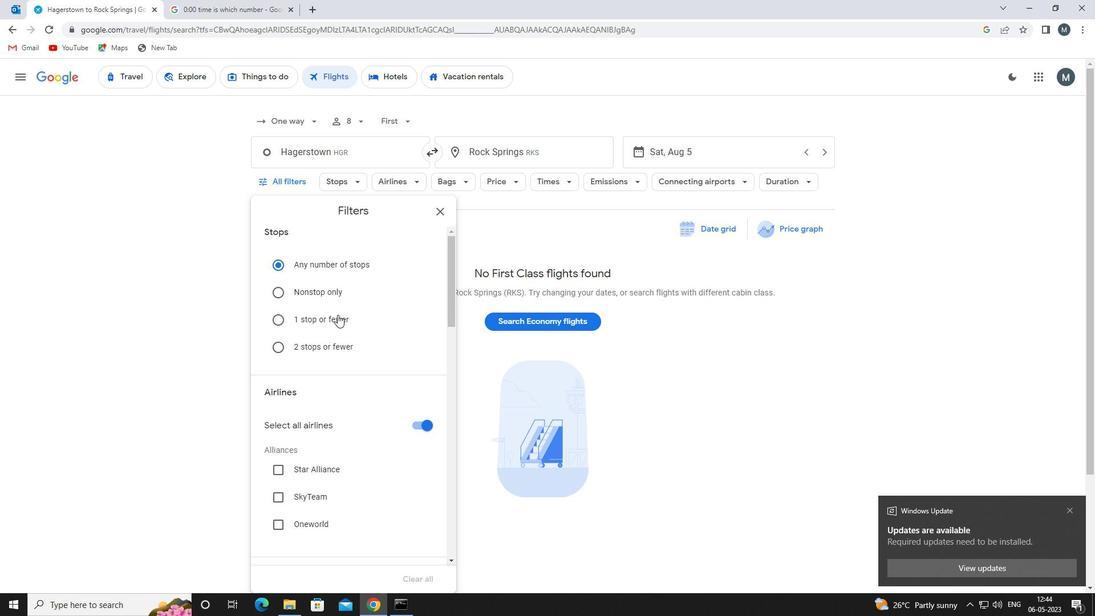 
Action: Mouse scrolled (341, 327) with delta (0, 0)
Screenshot: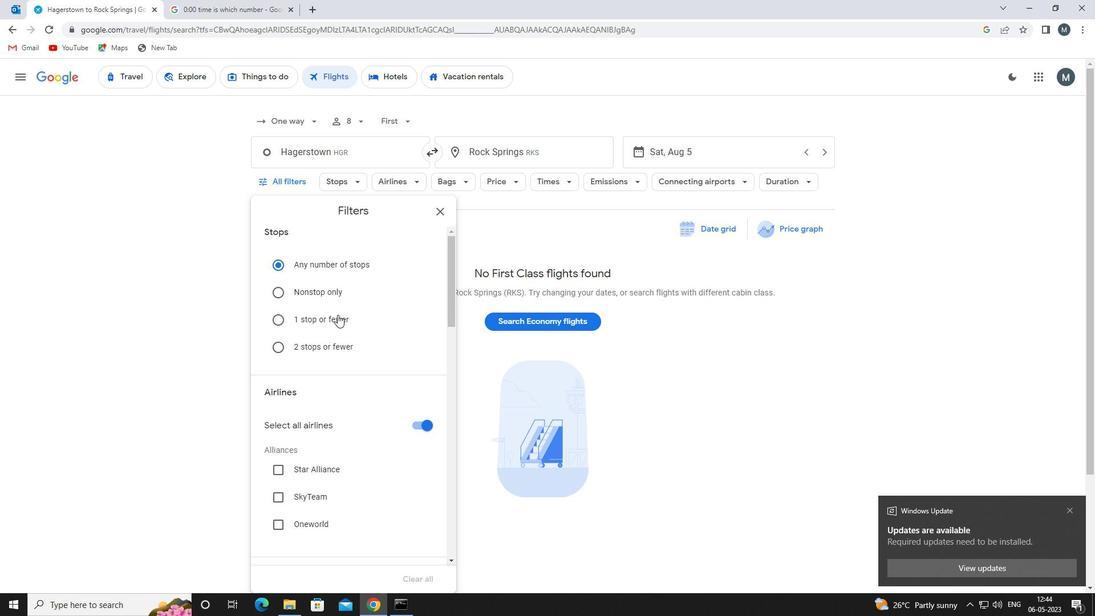 
Action: Mouse moved to (414, 364)
Screenshot: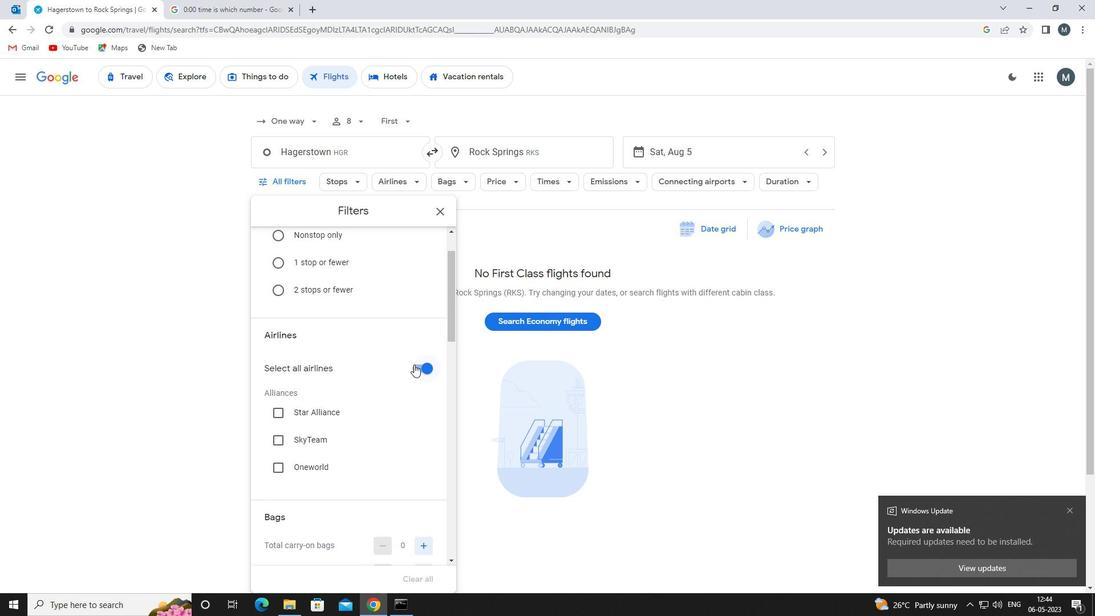 
Action: Mouse pressed left at (414, 364)
Screenshot: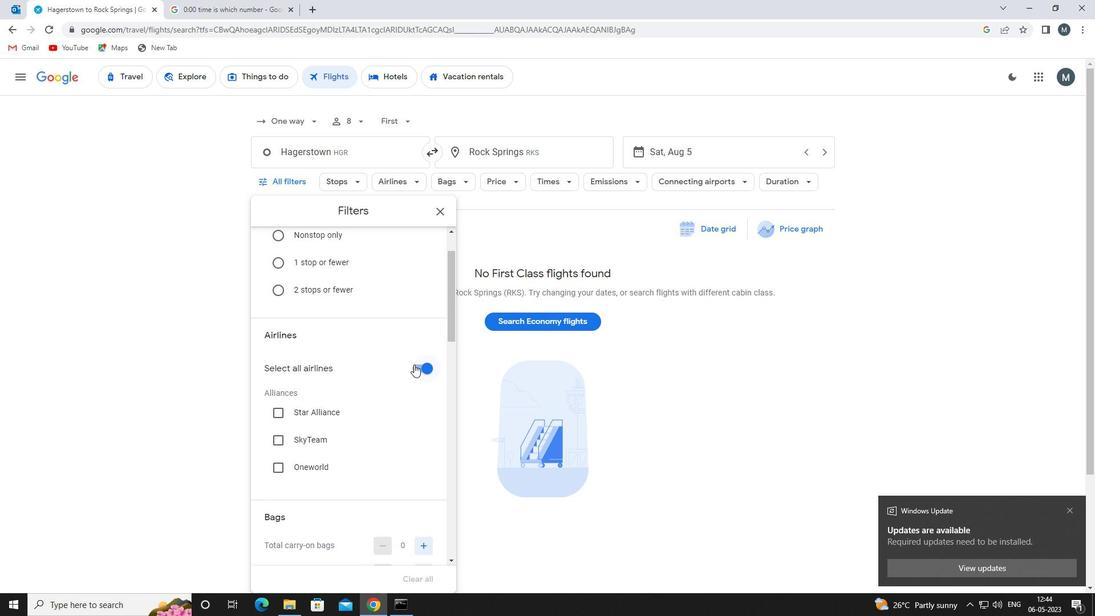 
Action: Mouse moved to (346, 399)
Screenshot: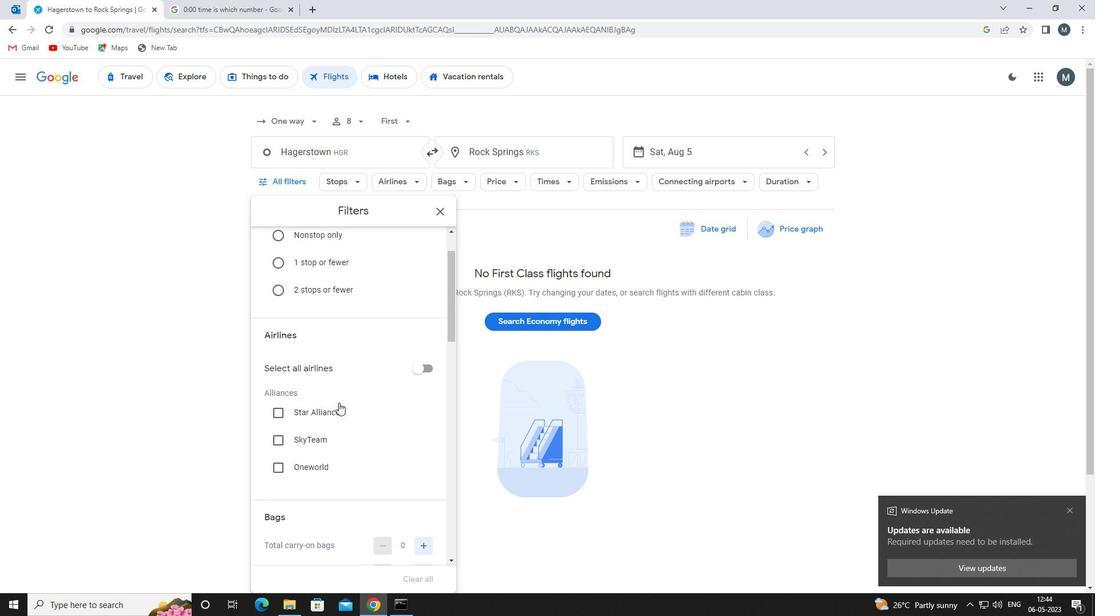 
Action: Mouse scrolled (346, 398) with delta (0, 0)
Screenshot: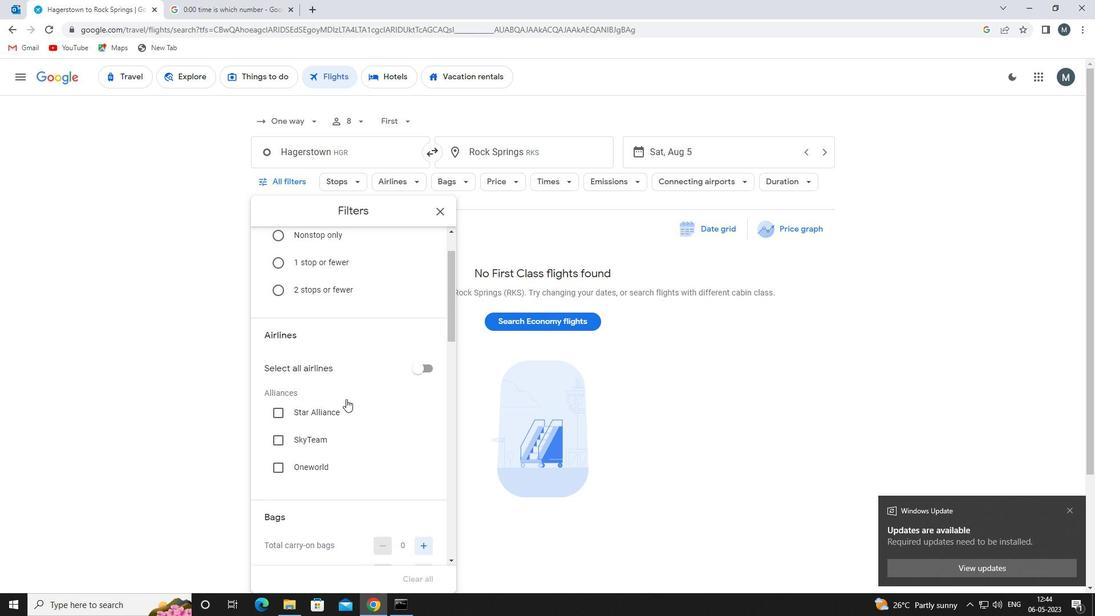 
Action: Mouse moved to (347, 401)
Screenshot: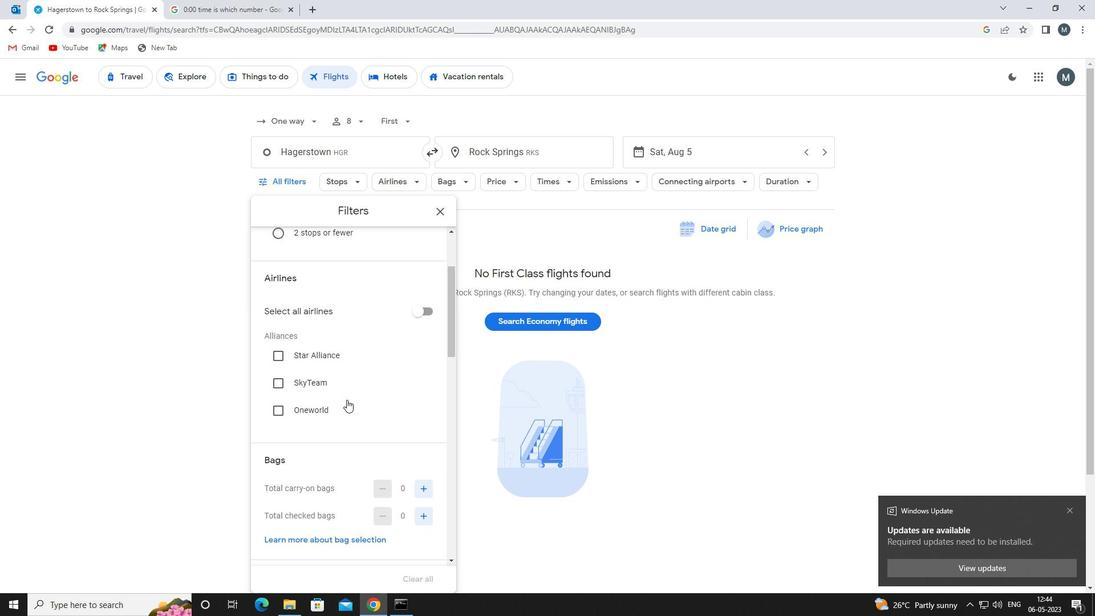 
Action: Mouse scrolled (347, 400) with delta (0, 0)
Screenshot: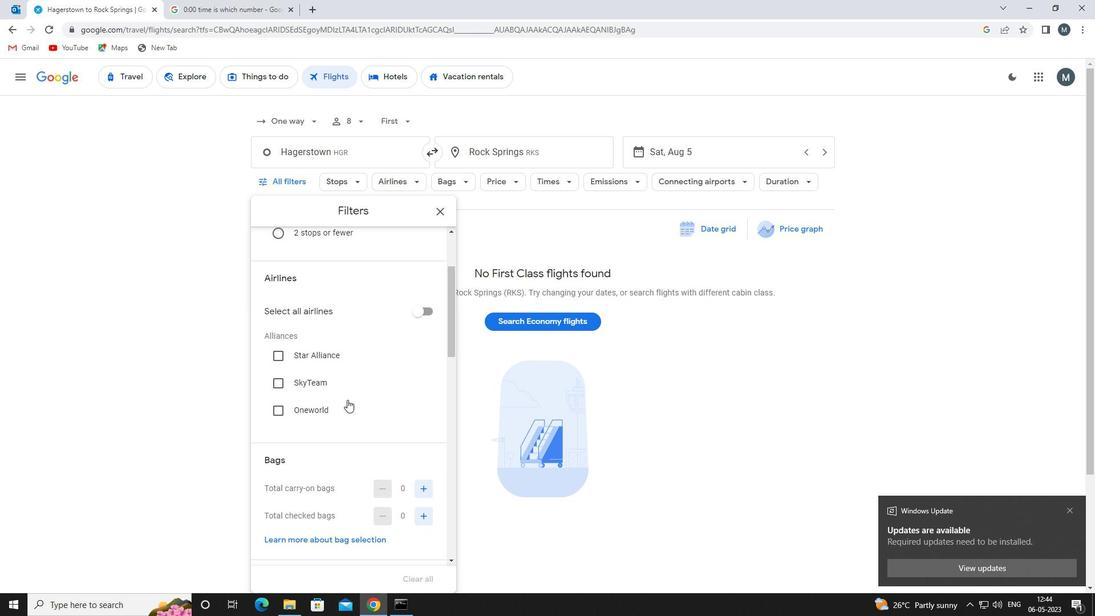 
Action: Mouse moved to (425, 426)
Screenshot: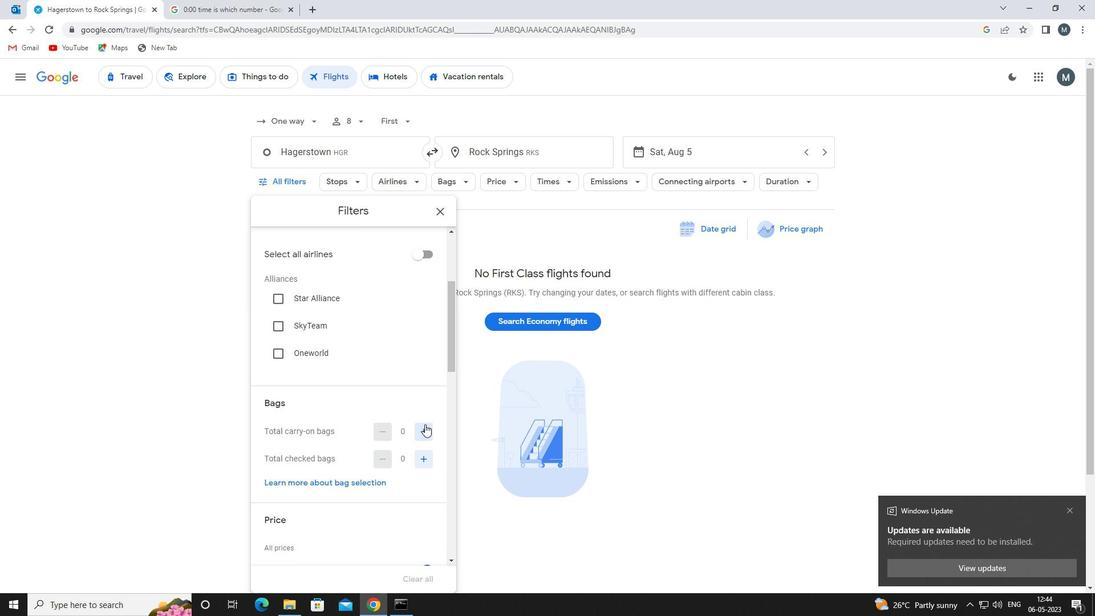 
Action: Mouse pressed left at (425, 426)
Screenshot: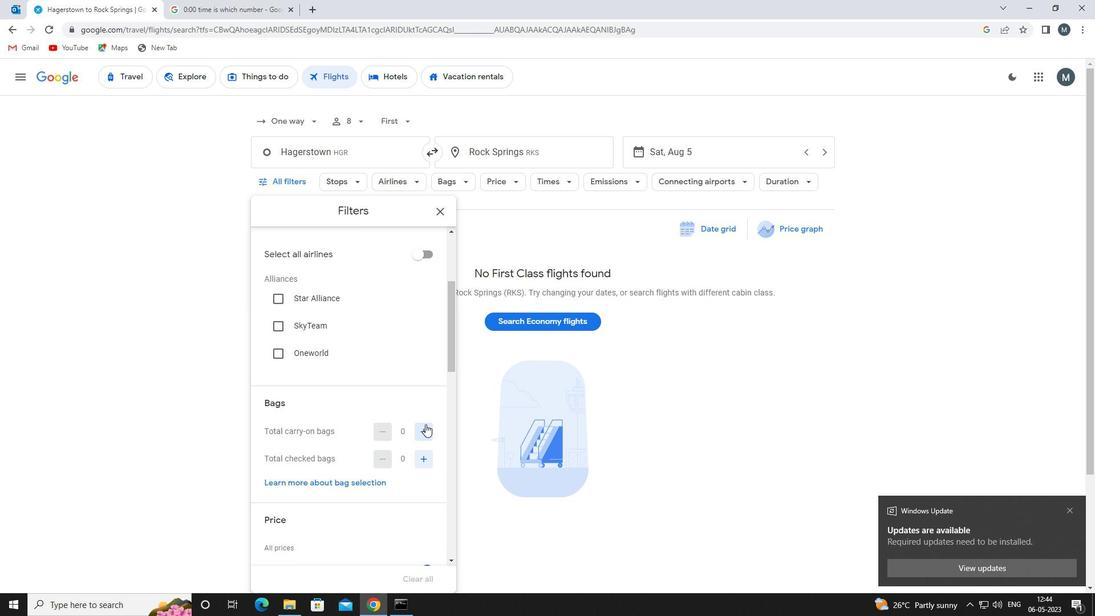 
Action: Mouse moved to (425, 427)
Screenshot: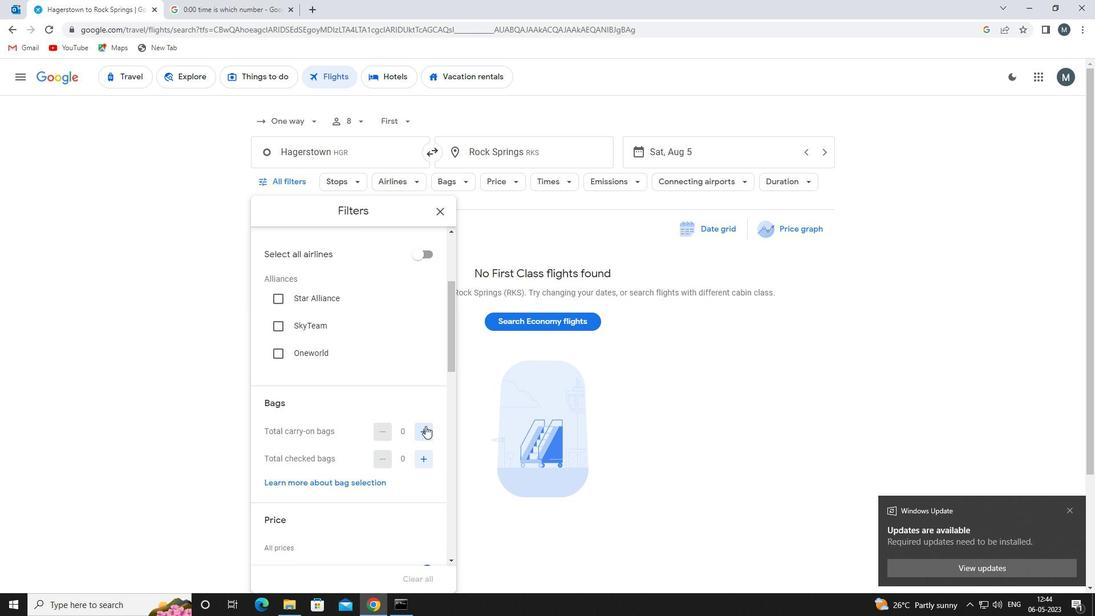 
Action: Mouse pressed left at (425, 427)
Screenshot: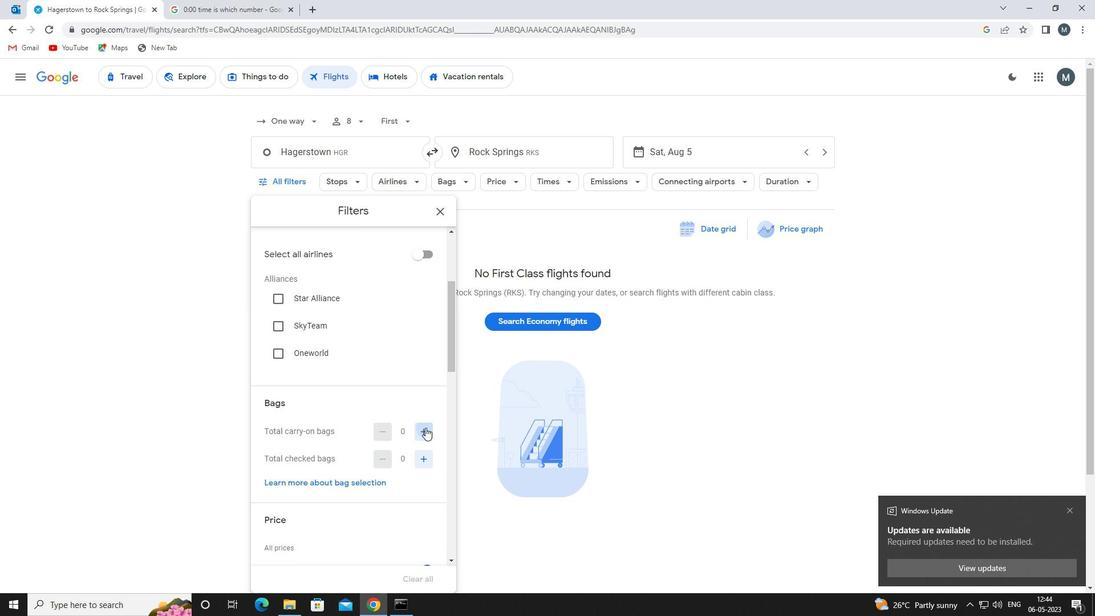 
Action: Mouse moved to (386, 403)
Screenshot: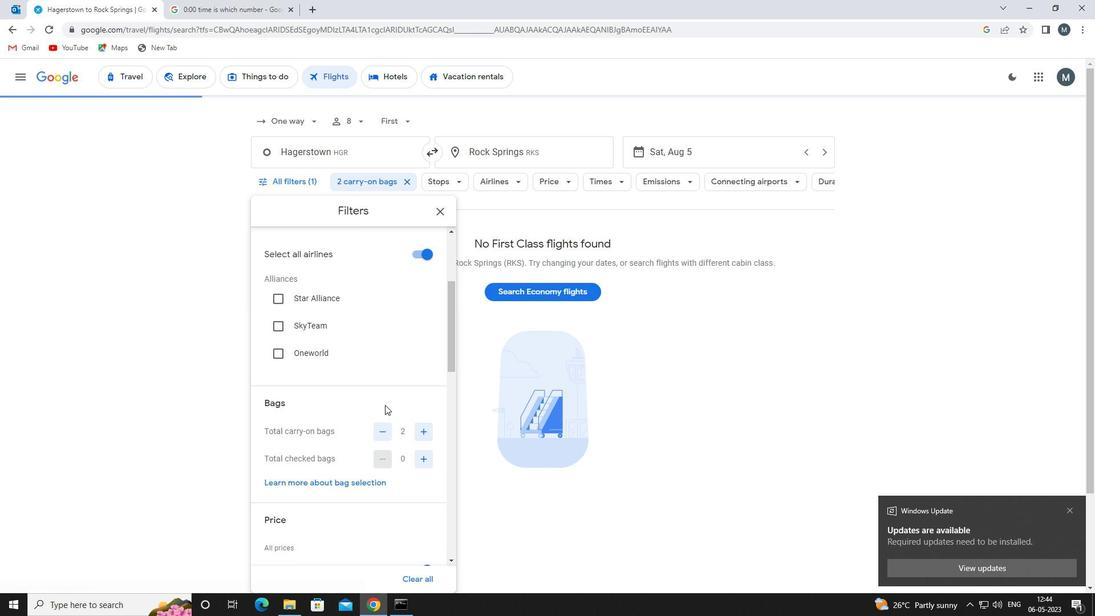 
Action: Mouse scrolled (386, 403) with delta (0, 0)
Screenshot: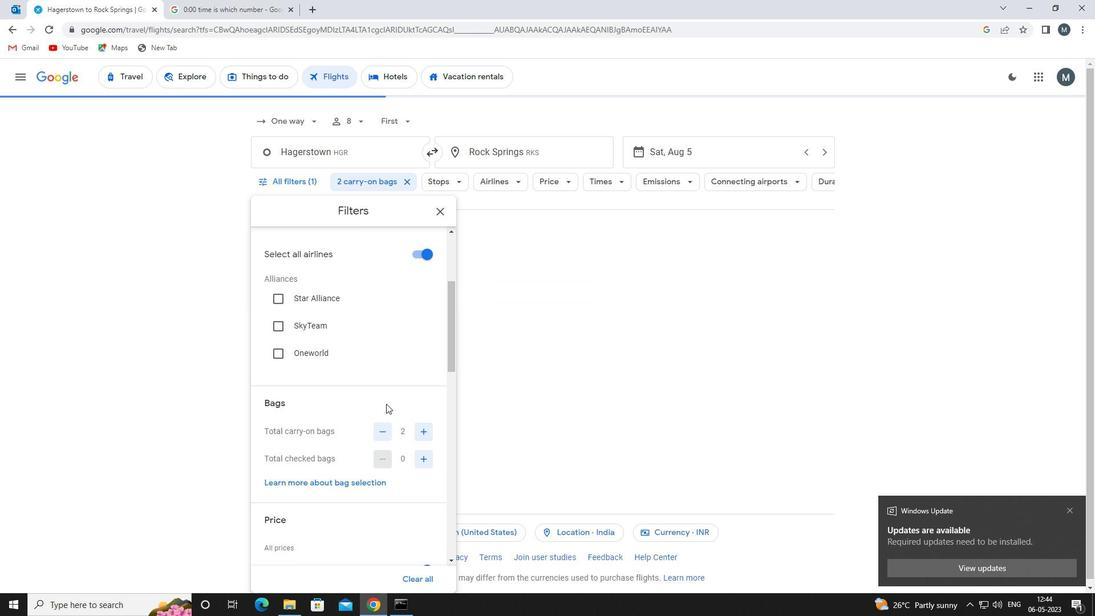 
Action: Mouse moved to (421, 402)
Screenshot: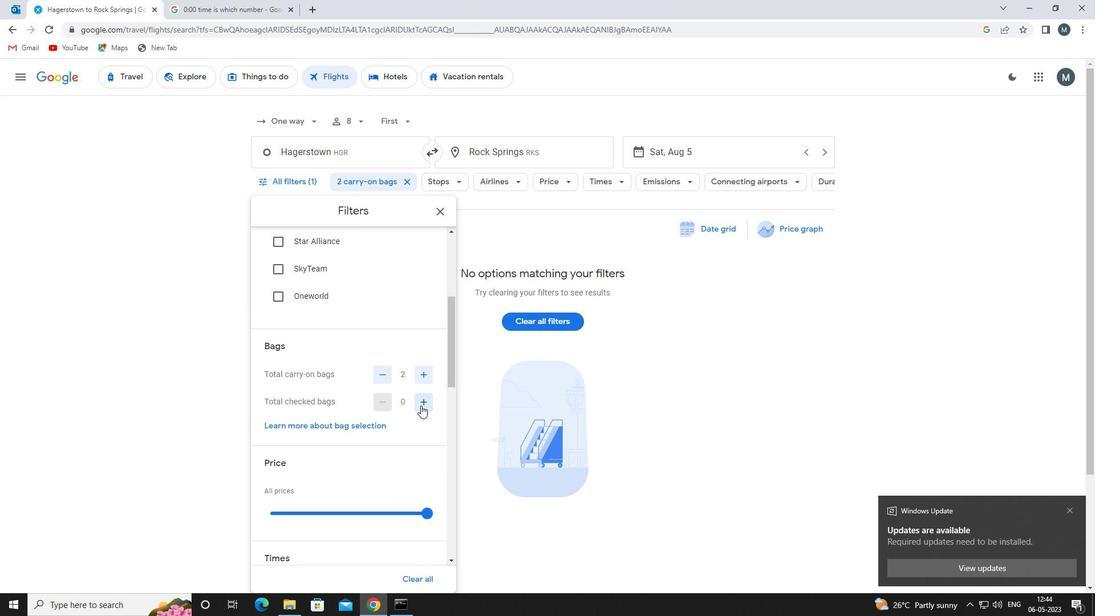 
Action: Mouse pressed left at (421, 402)
Screenshot: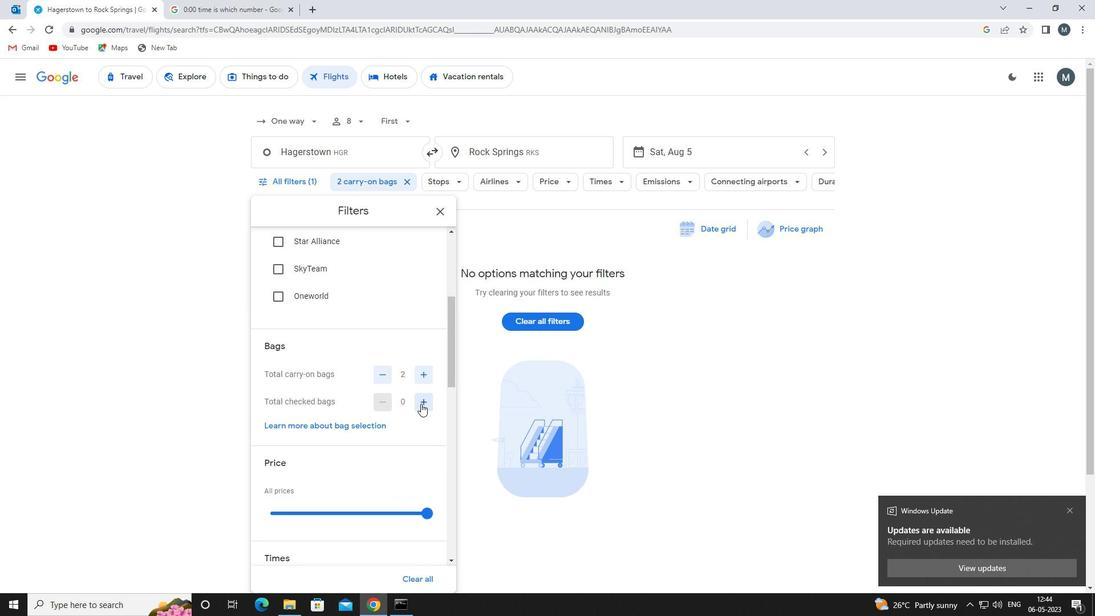 
Action: Mouse pressed left at (421, 402)
Screenshot: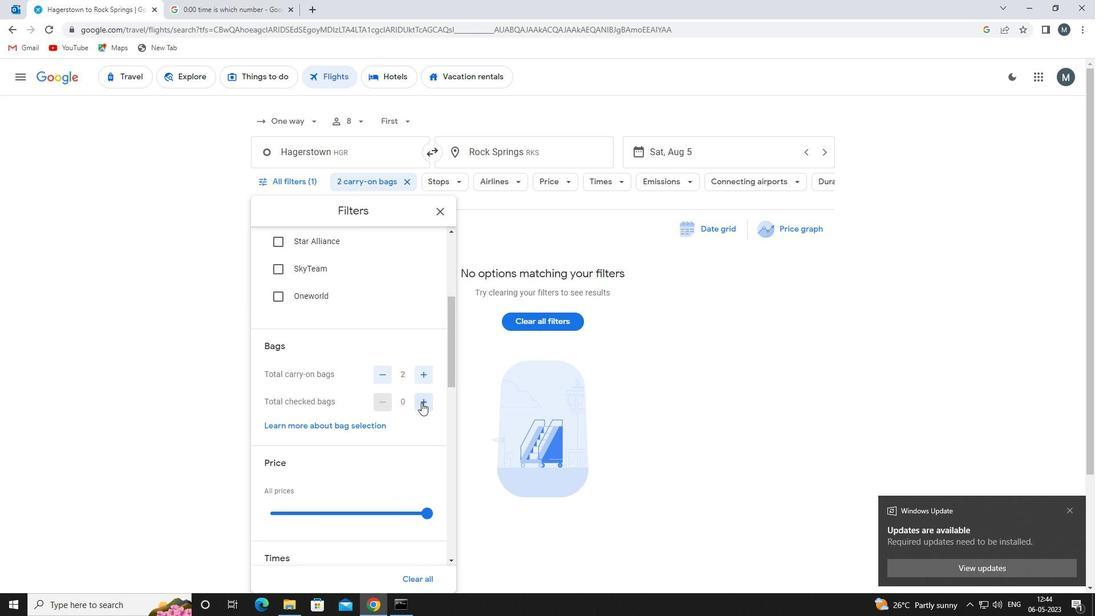 
Action: Mouse pressed left at (421, 402)
Screenshot: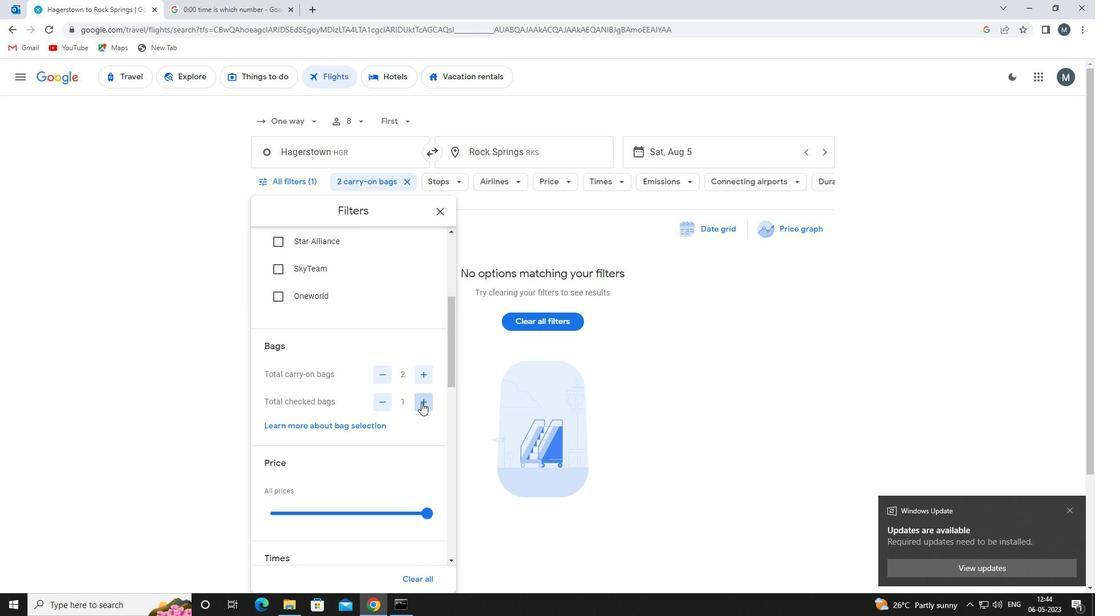 
Action: Mouse pressed left at (421, 402)
Screenshot: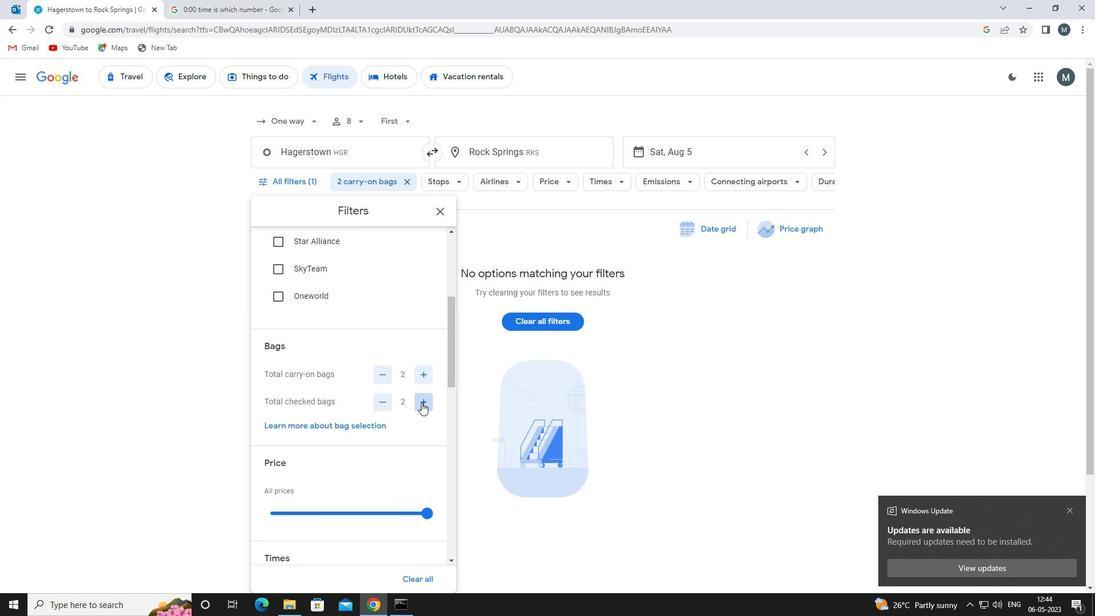 
Action: Mouse pressed left at (421, 402)
Screenshot: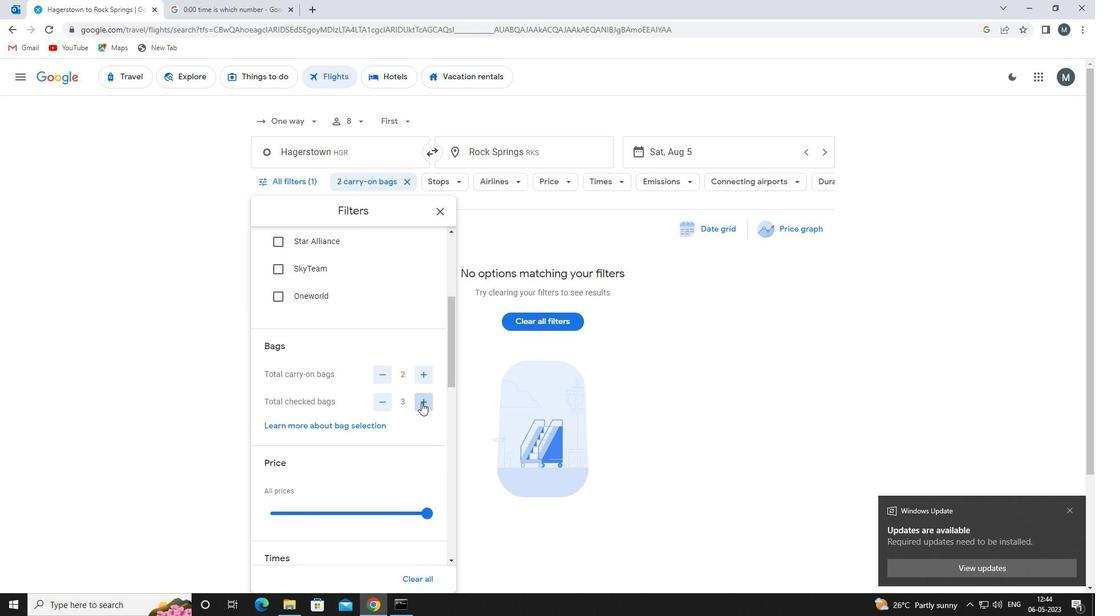 
Action: Mouse pressed left at (421, 402)
Screenshot: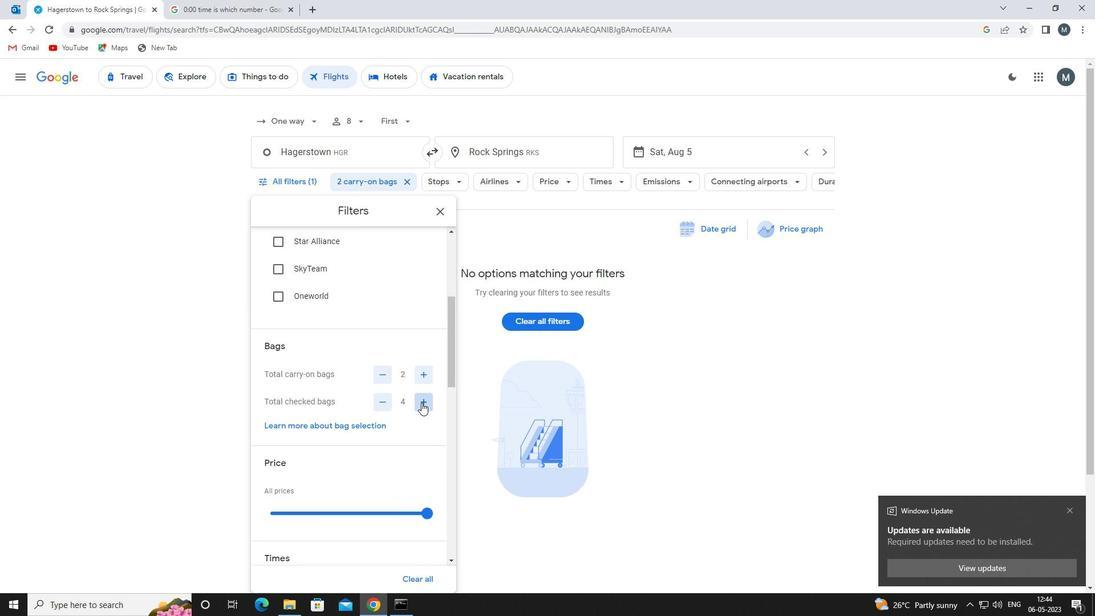 
Action: Mouse pressed left at (421, 402)
Screenshot: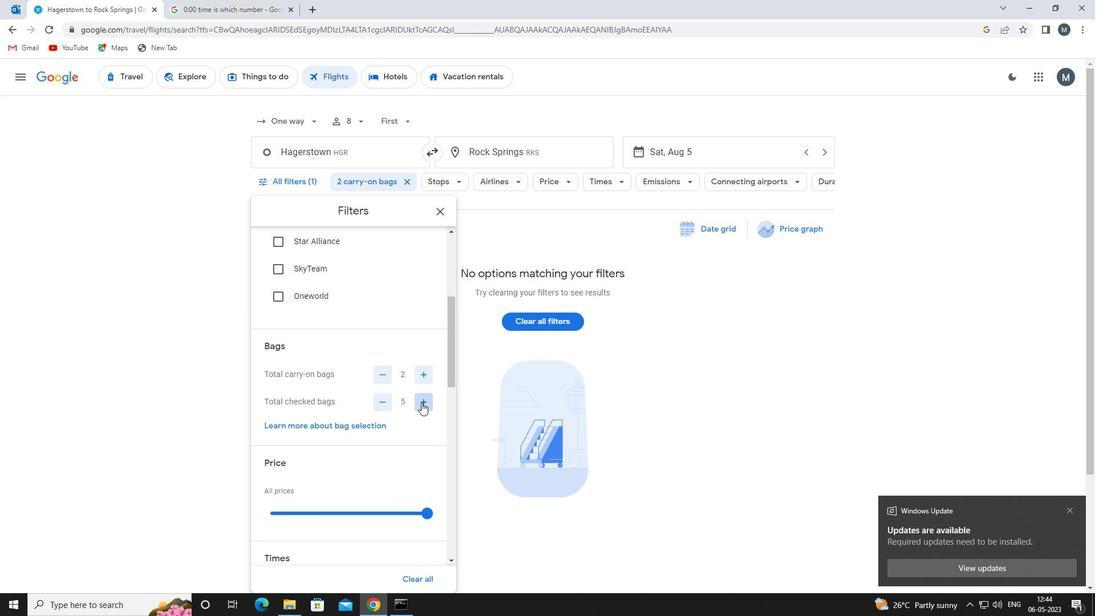 
Action: Mouse moved to (378, 405)
Screenshot: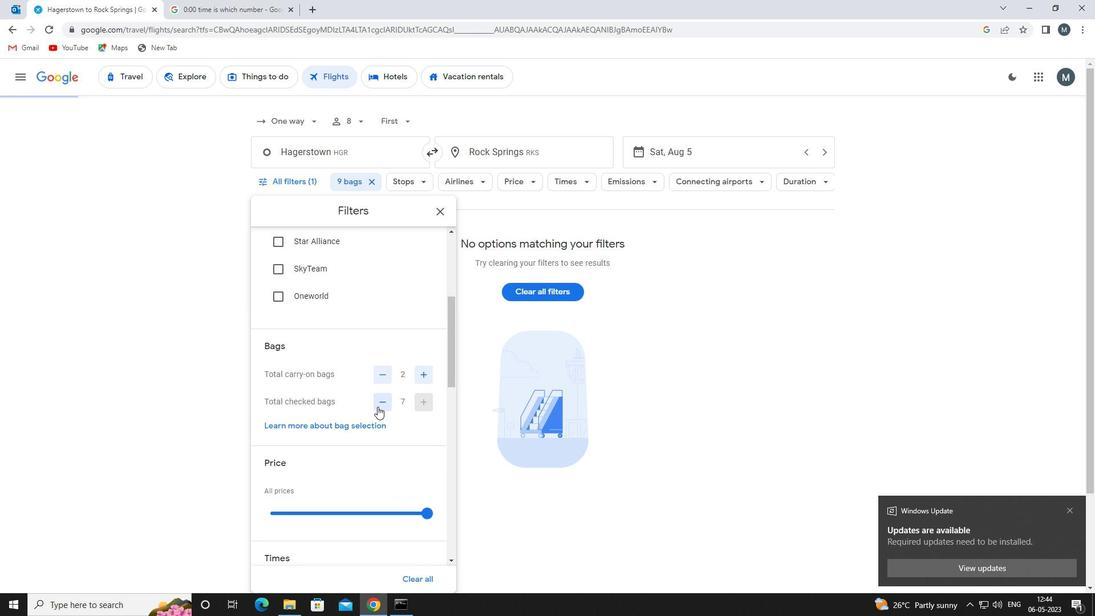 
Action: Mouse pressed left at (378, 405)
Screenshot: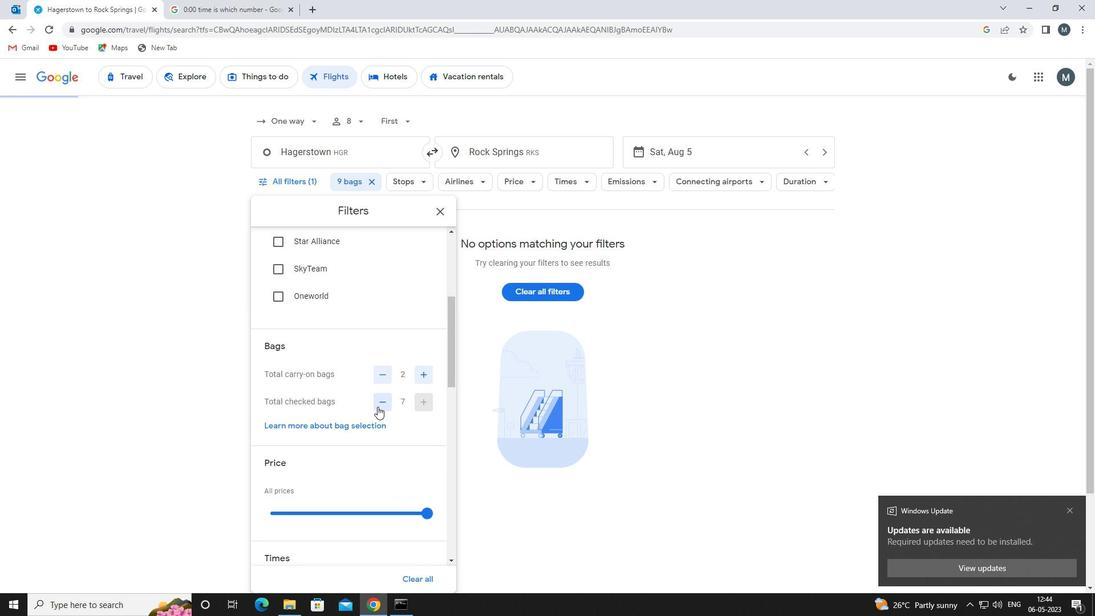 
Action: Mouse moved to (350, 402)
Screenshot: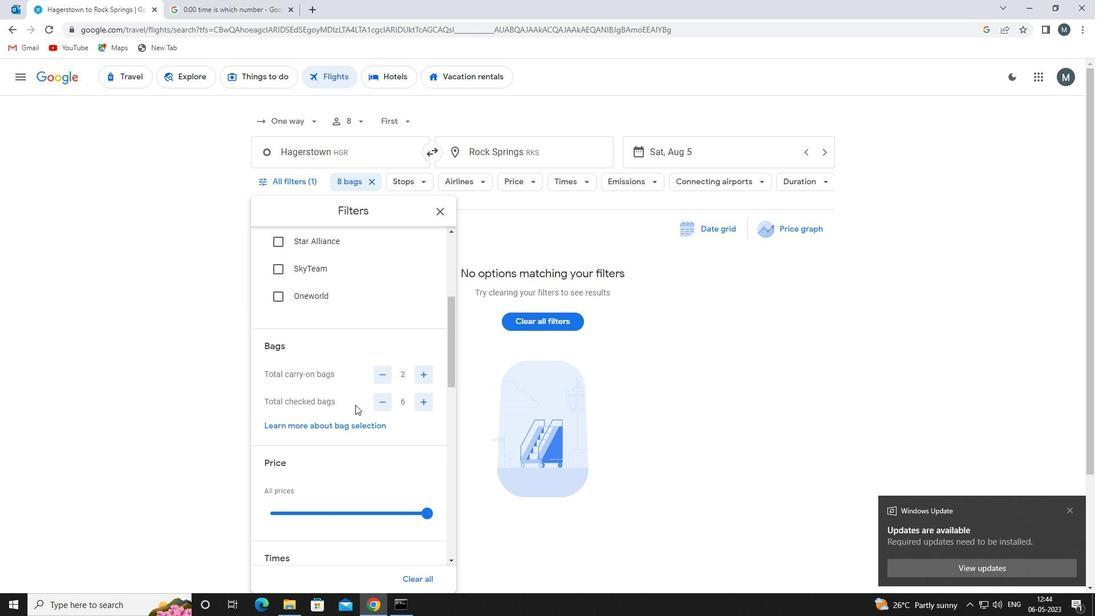 
Action: Mouse scrolled (350, 402) with delta (0, 0)
Screenshot: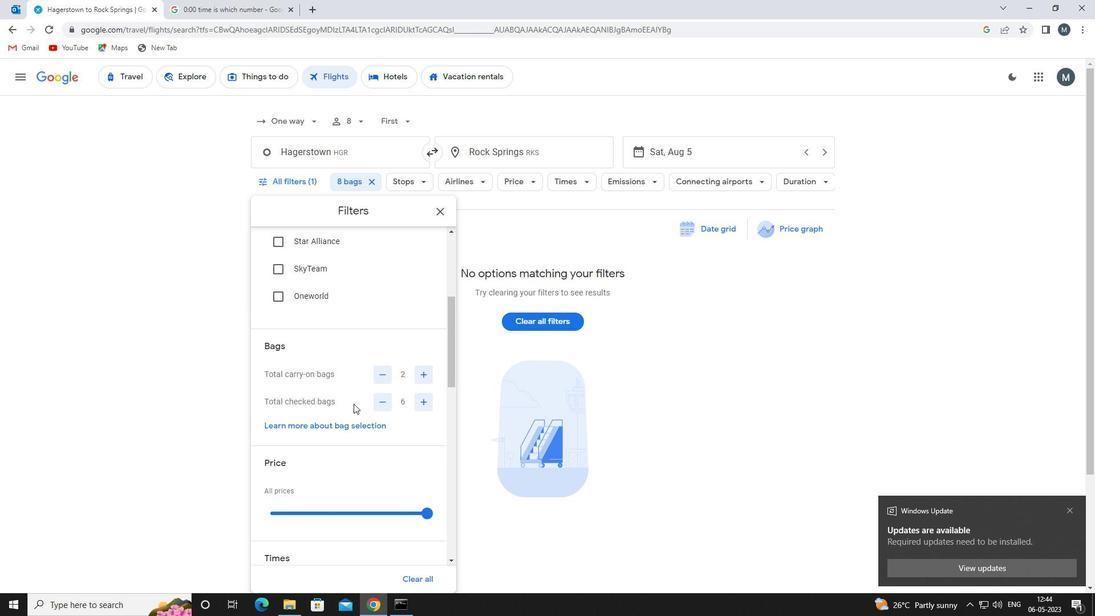 
Action: Mouse moved to (350, 402)
Screenshot: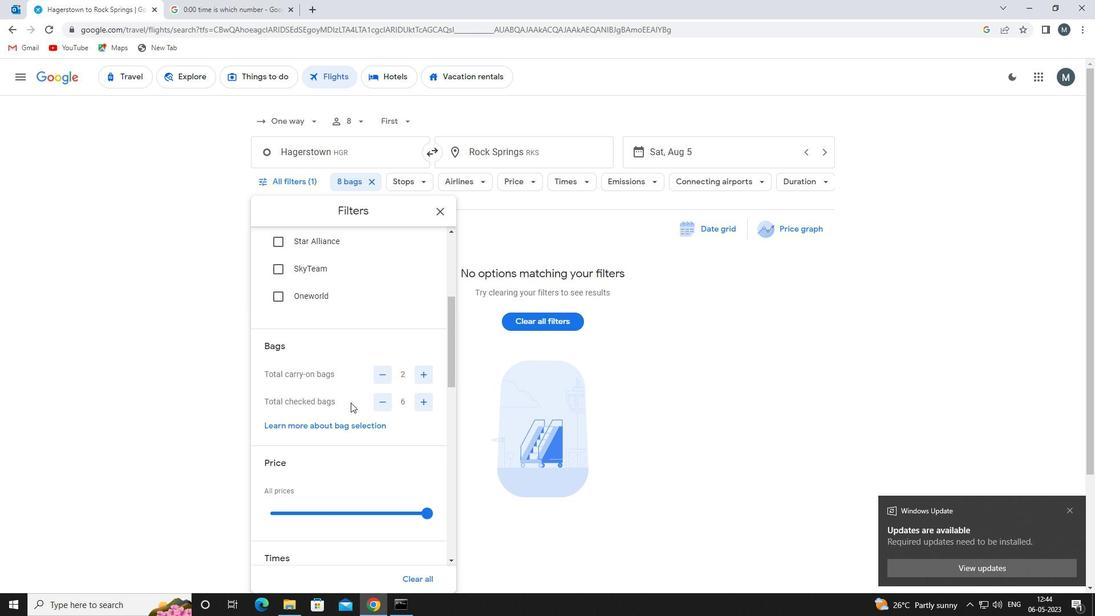 
Action: Mouse scrolled (350, 402) with delta (0, 0)
Screenshot: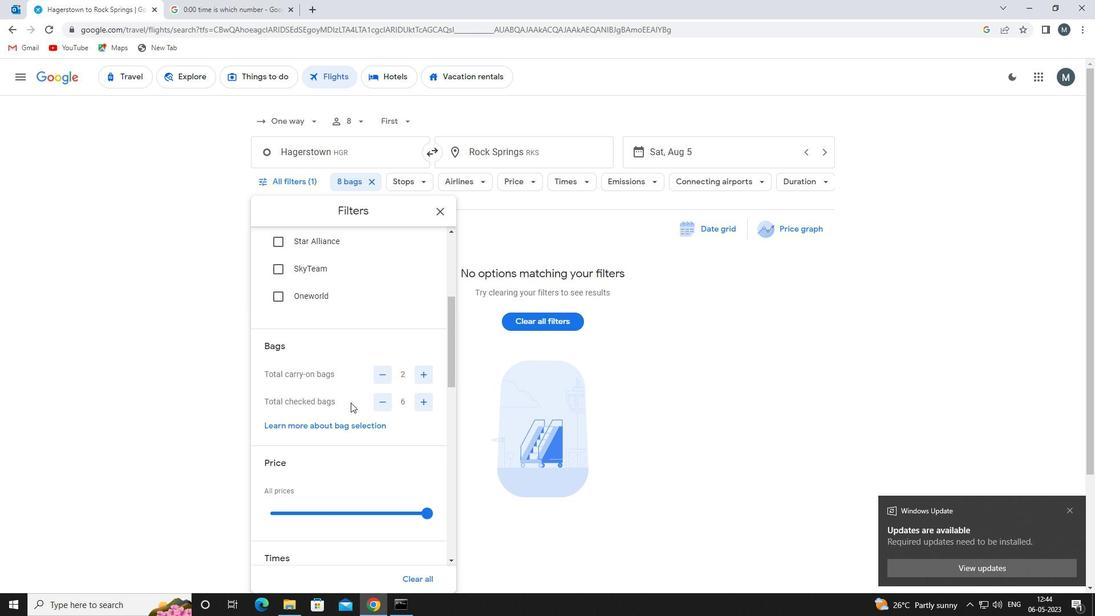
Action: Mouse moved to (347, 395)
Screenshot: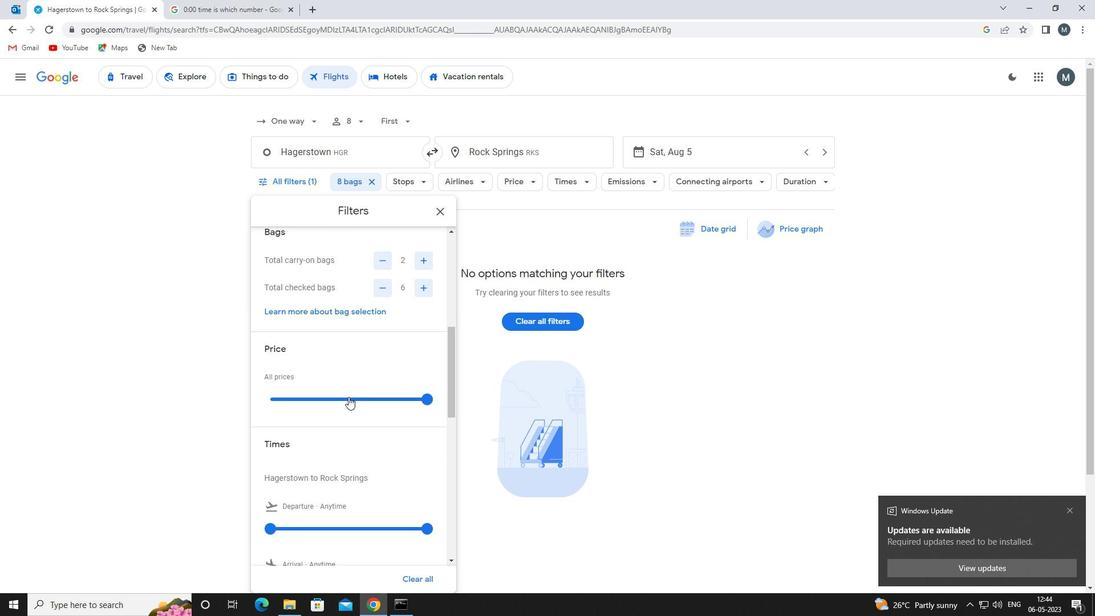 
Action: Mouse pressed left at (347, 395)
Screenshot: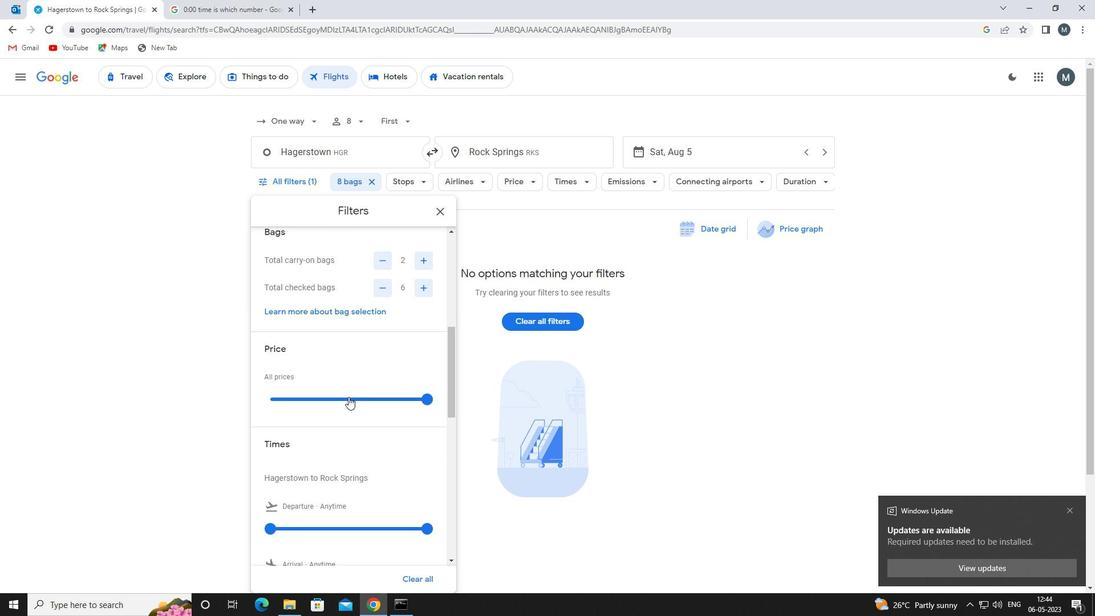 
Action: Mouse pressed left at (347, 395)
Screenshot: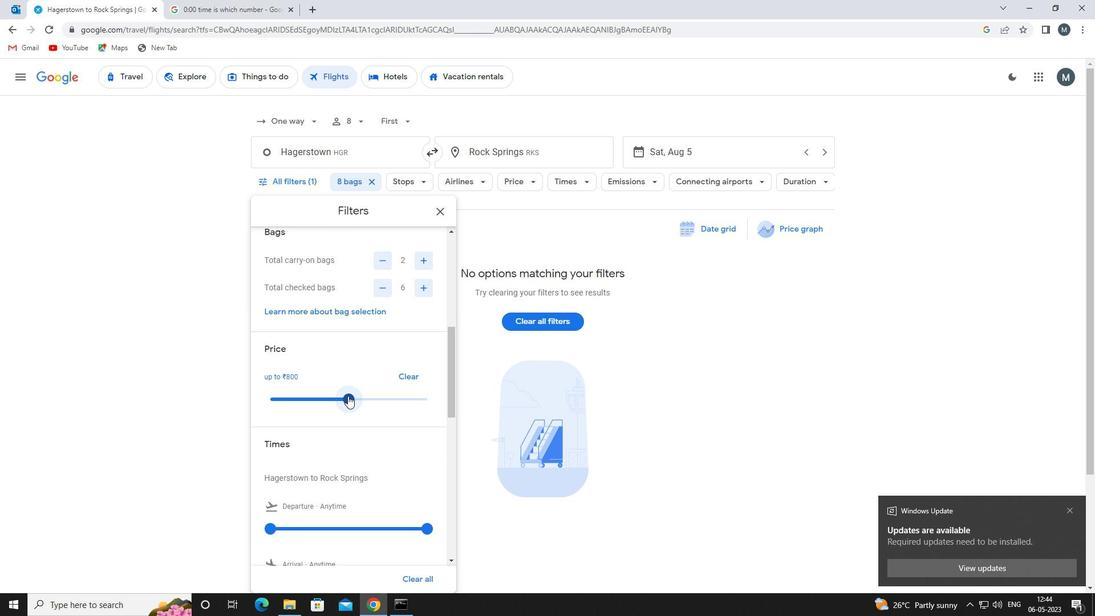
Action: Mouse moved to (337, 406)
Screenshot: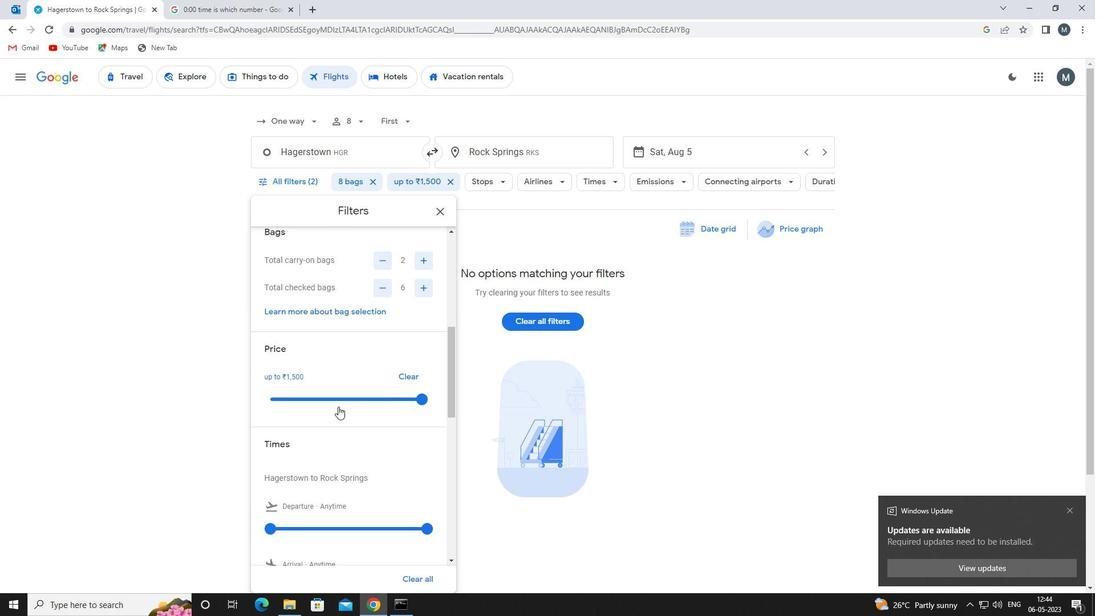 
Action: Mouse scrolled (337, 406) with delta (0, 0)
Screenshot: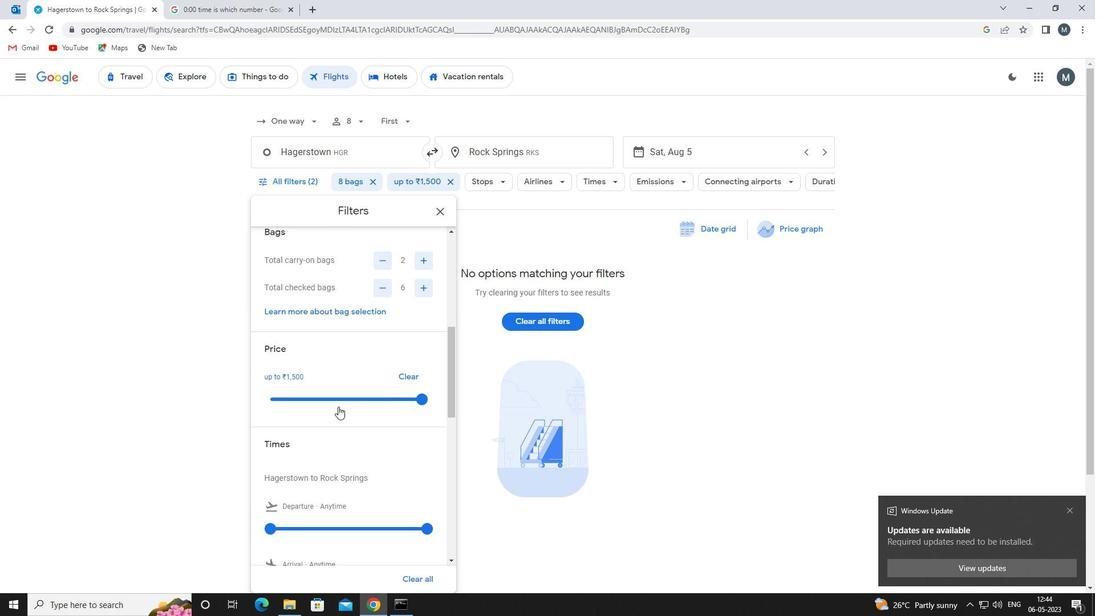 
Action: Mouse moved to (328, 409)
Screenshot: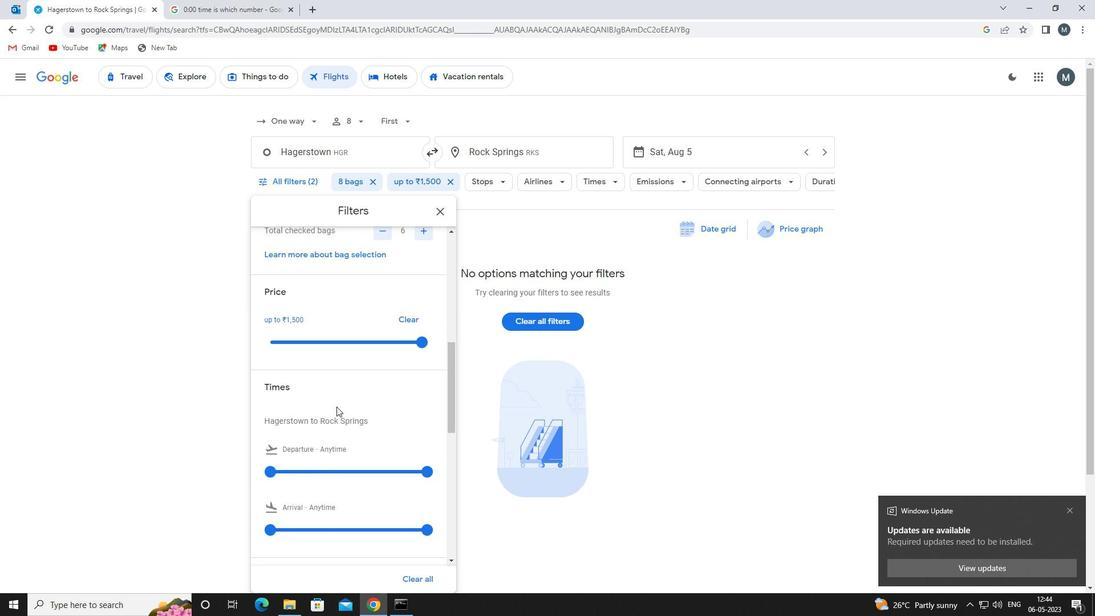 
Action: Mouse scrolled (328, 409) with delta (0, 0)
Screenshot: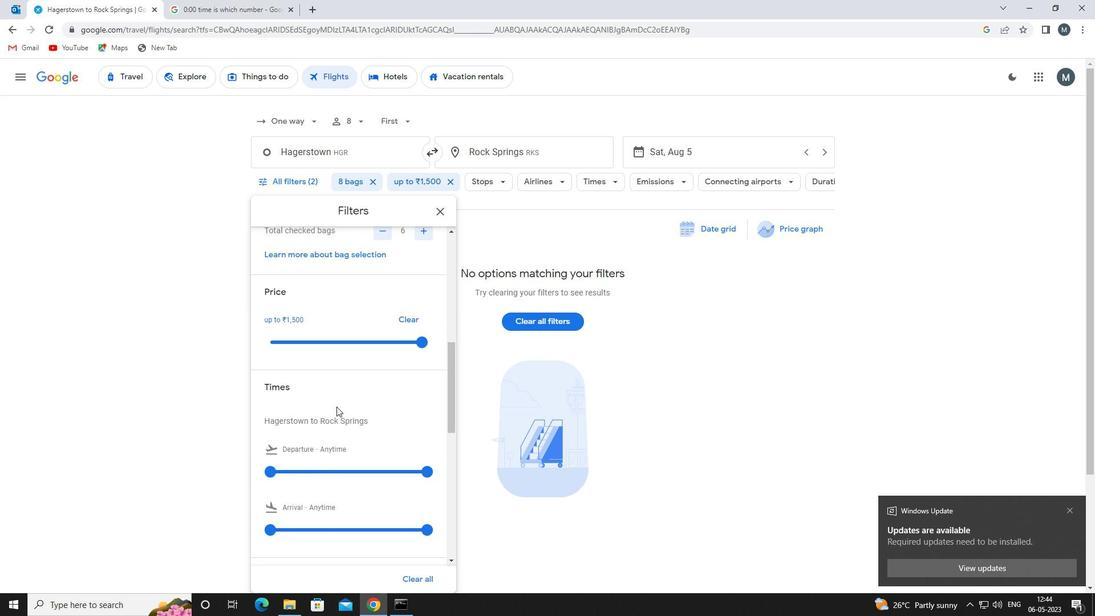 
Action: Mouse moved to (275, 411)
Screenshot: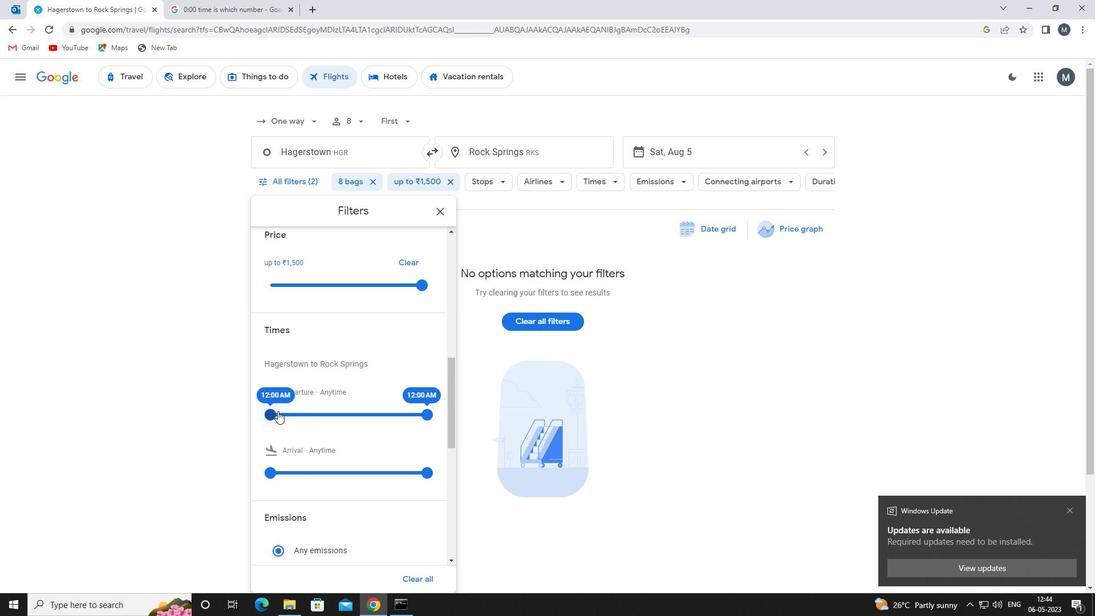 
Action: Mouse pressed left at (275, 411)
Screenshot: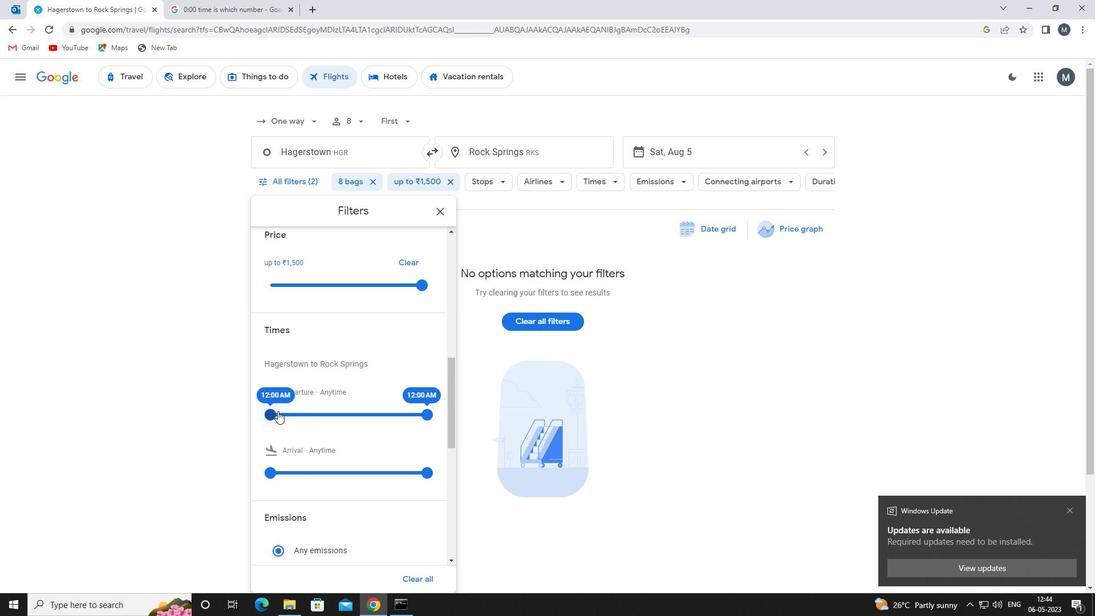 
Action: Mouse moved to (422, 413)
Screenshot: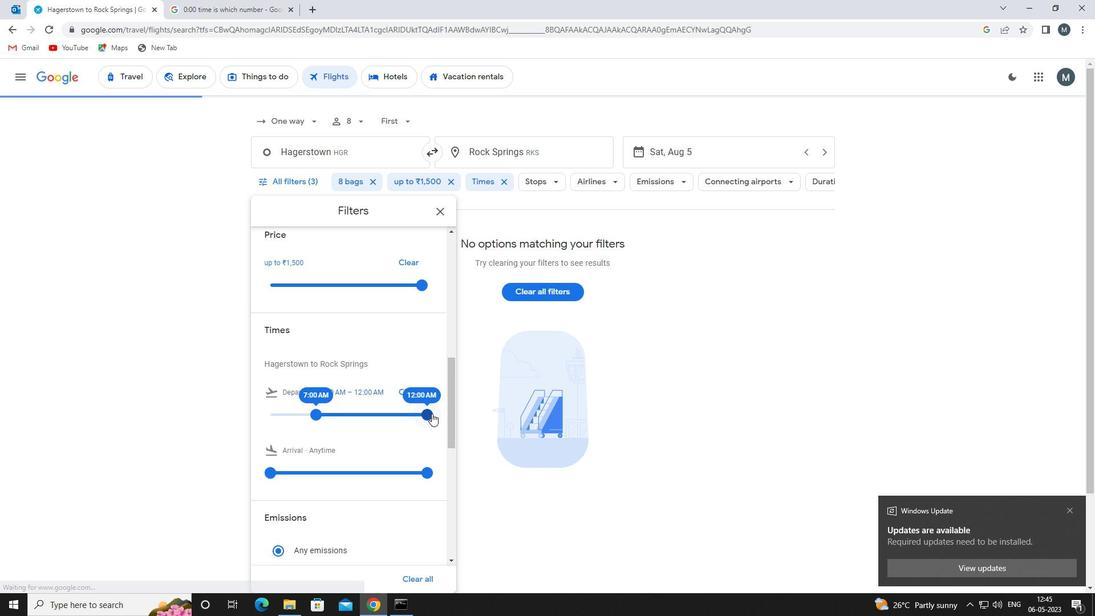 
Action: Mouse pressed left at (422, 413)
Screenshot: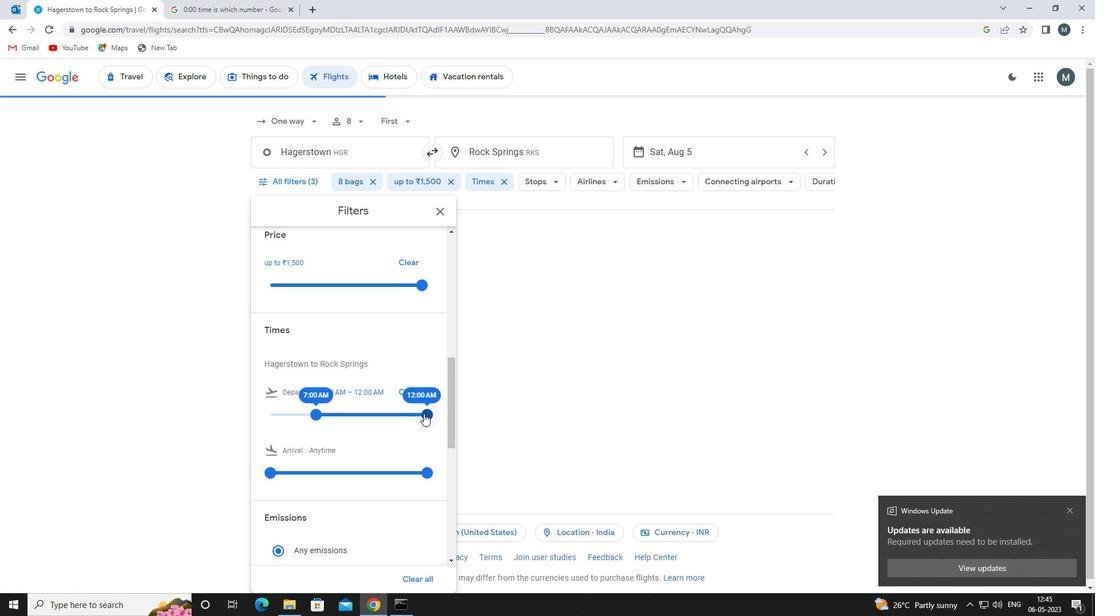 
Action: Mouse moved to (370, 401)
Screenshot: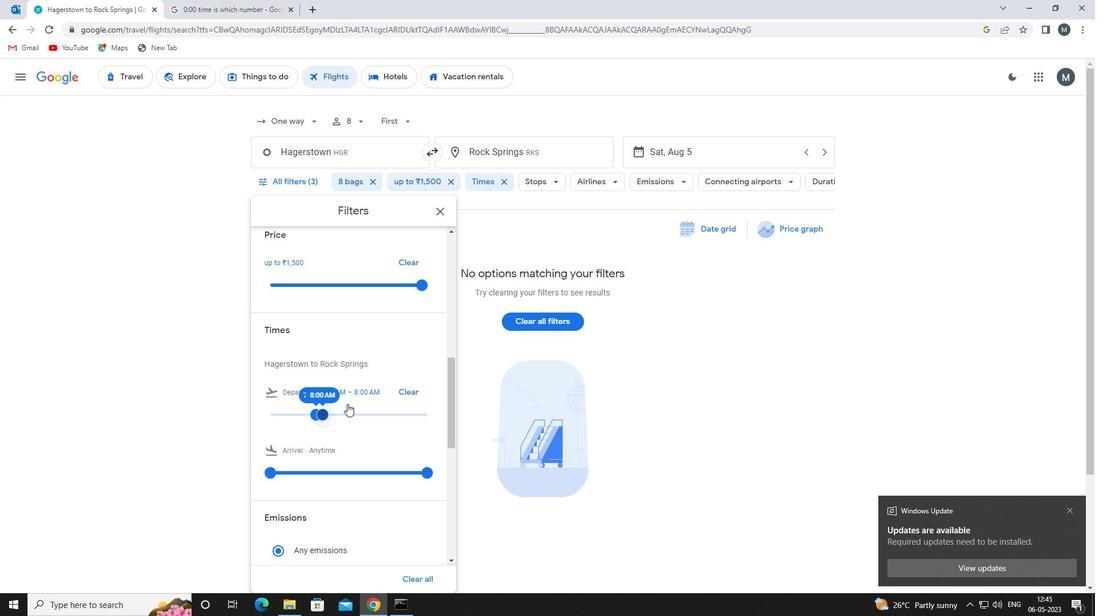 
Action: Mouse scrolled (370, 401) with delta (0, 0)
Screenshot: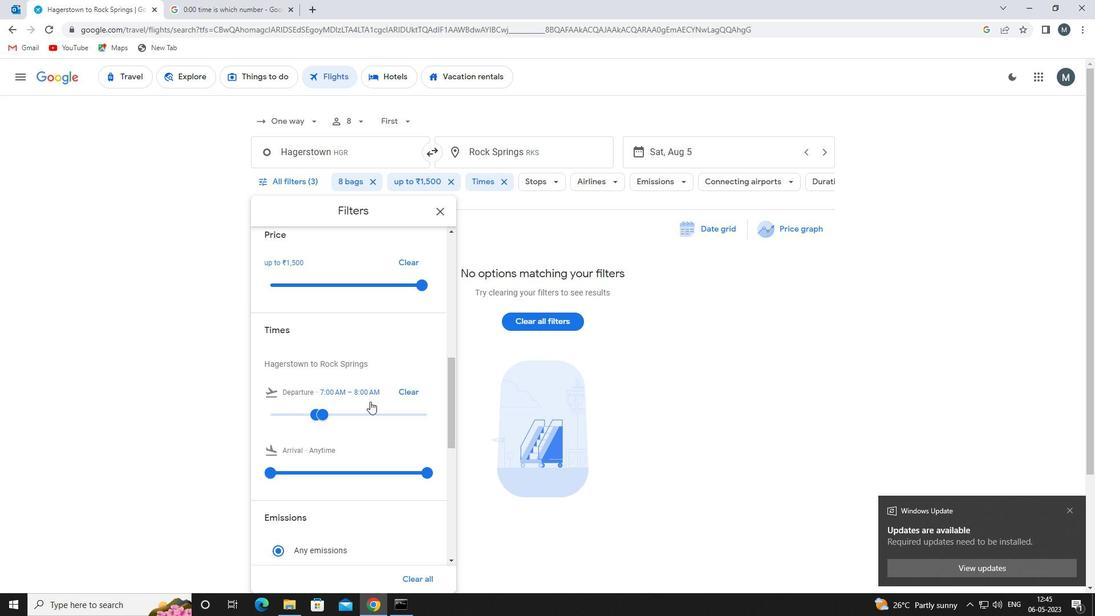 
Action: Mouse moved to (438, 212)
Screenshot: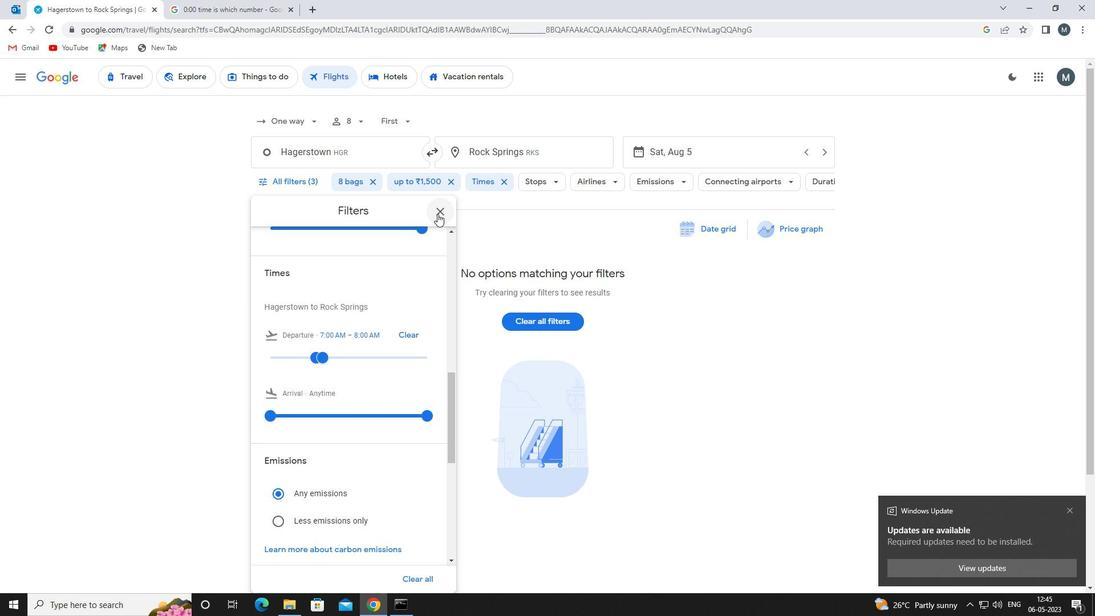
Action: Mouse pressed left at (438, 212)
Screenshot: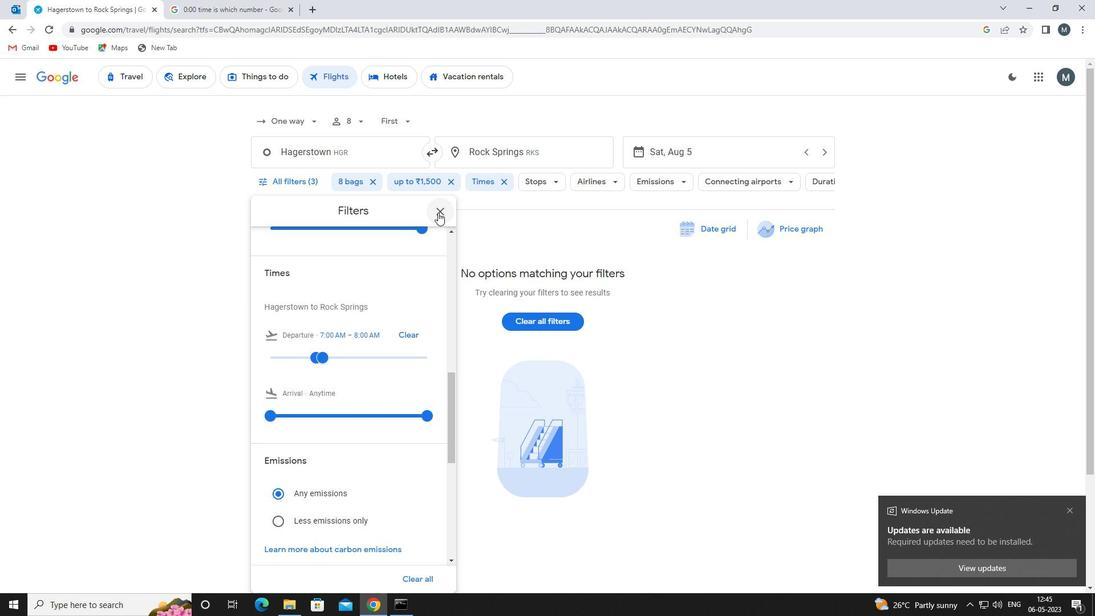 
Action: Mouse moved to (438, 212)
Screenshot: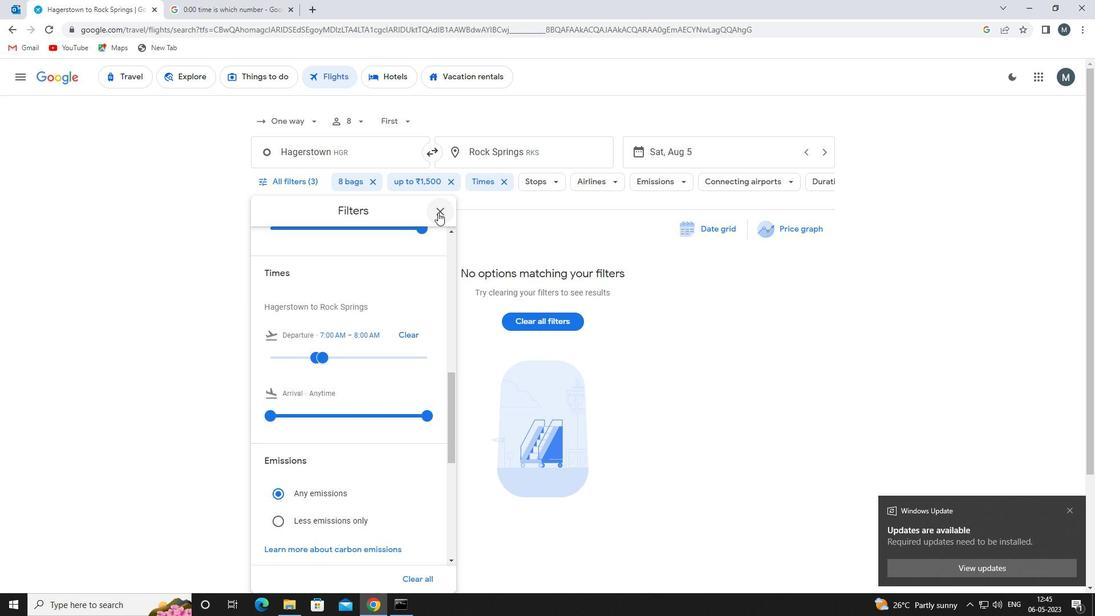 
